Task: Open Card Wireframe Sketches in Board Social Media User Generated Content Management to Workspace Data Analysis and add a team member Softage.2@softage.net, a label Purple, a checklist Urban Planning, an attachment from your onedrive, a color Purple and finally, add a card description 'Conduct customer research for new customer segmentation opportunities' and a comment 'This task presents an opportunity to demonstrate our problem-solving skills, finding creative solutions to complex challenges.'. Add a start date 'Jan 06, 1900' with a due date 'Jan 13, 1900'
Action: Mouse moved to (856, 463)
Screenshot: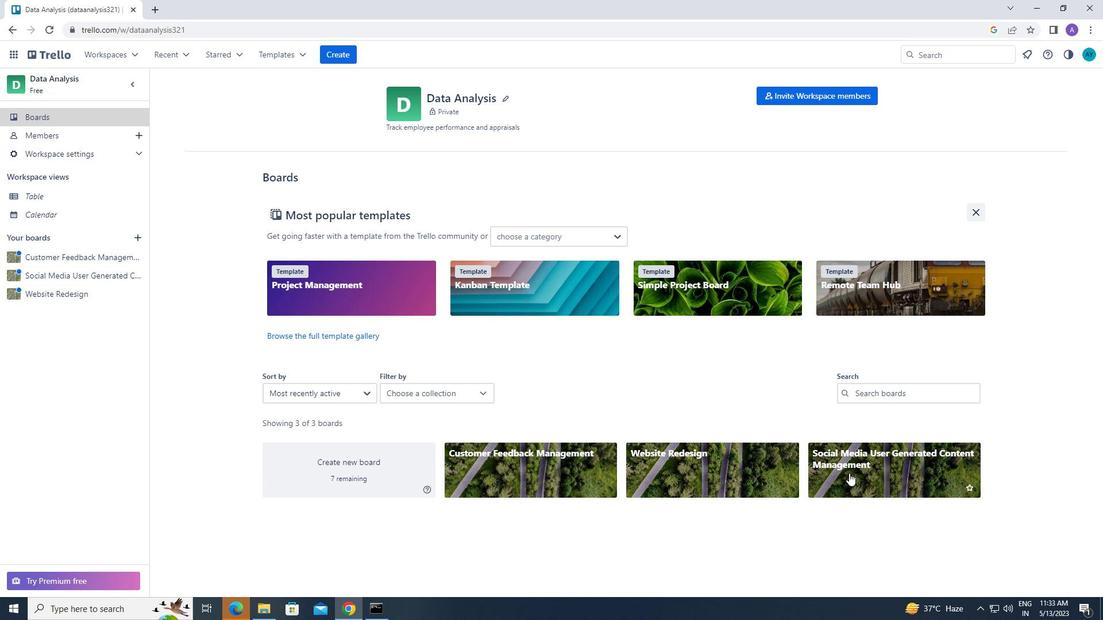 
Action: Mouse pressed left at (856, 463)
Screenshot: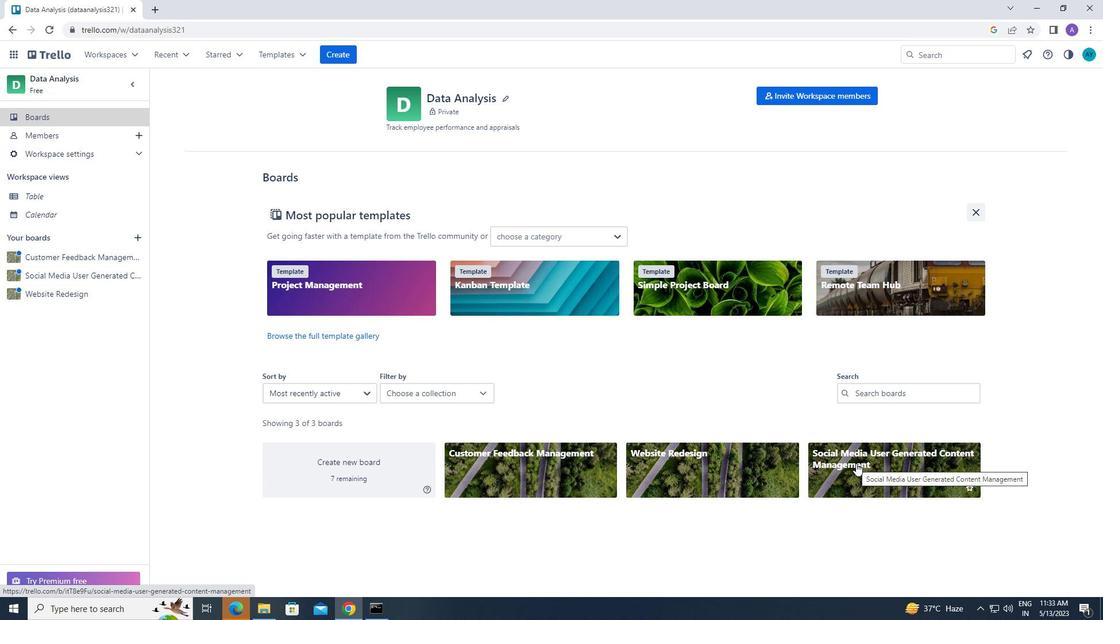 
Action: Mouse moved to (376, 143)
Screenshot: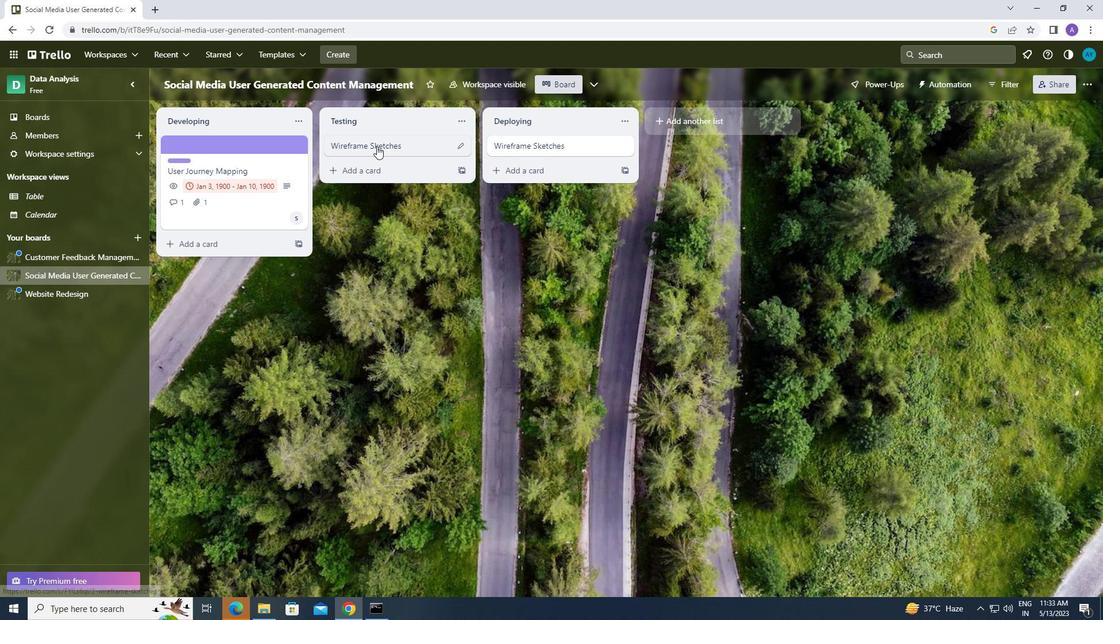 
Action: Mouse pressed left at (376, 143)
Screenshot: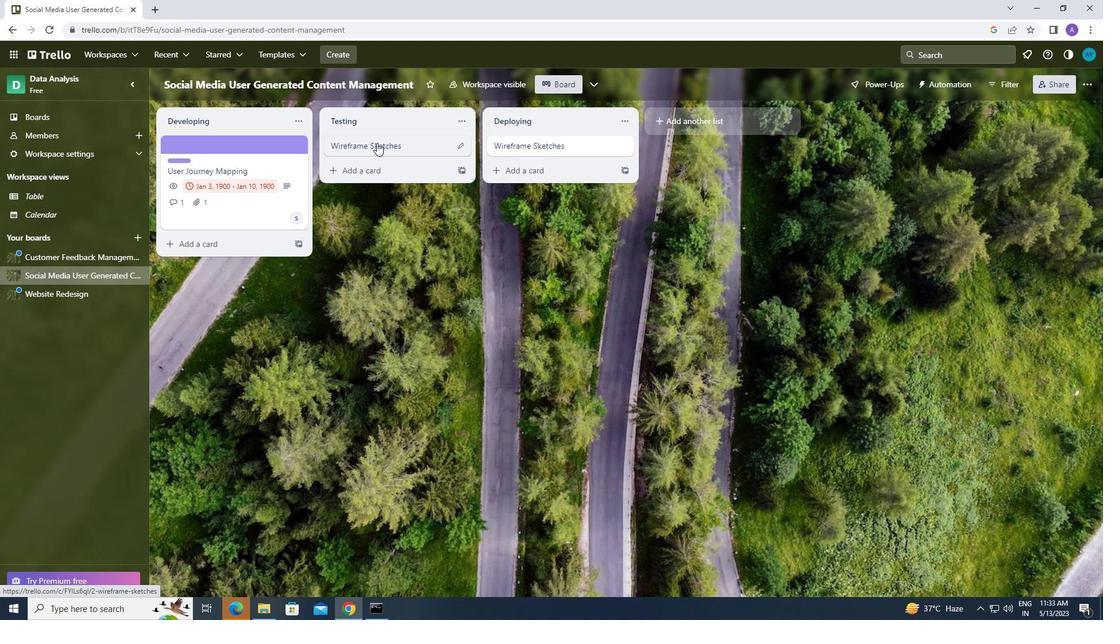
Action: Mouse moved to (698, 184)
Screenshot: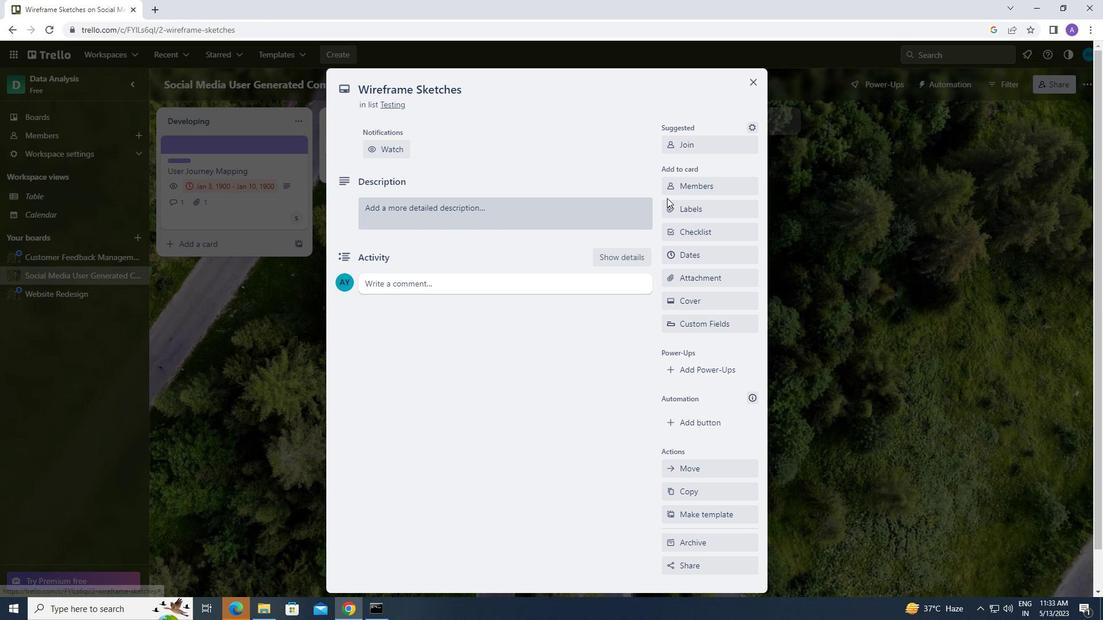 
Action: Mouse pressed left at (698, 184)
Screenshot: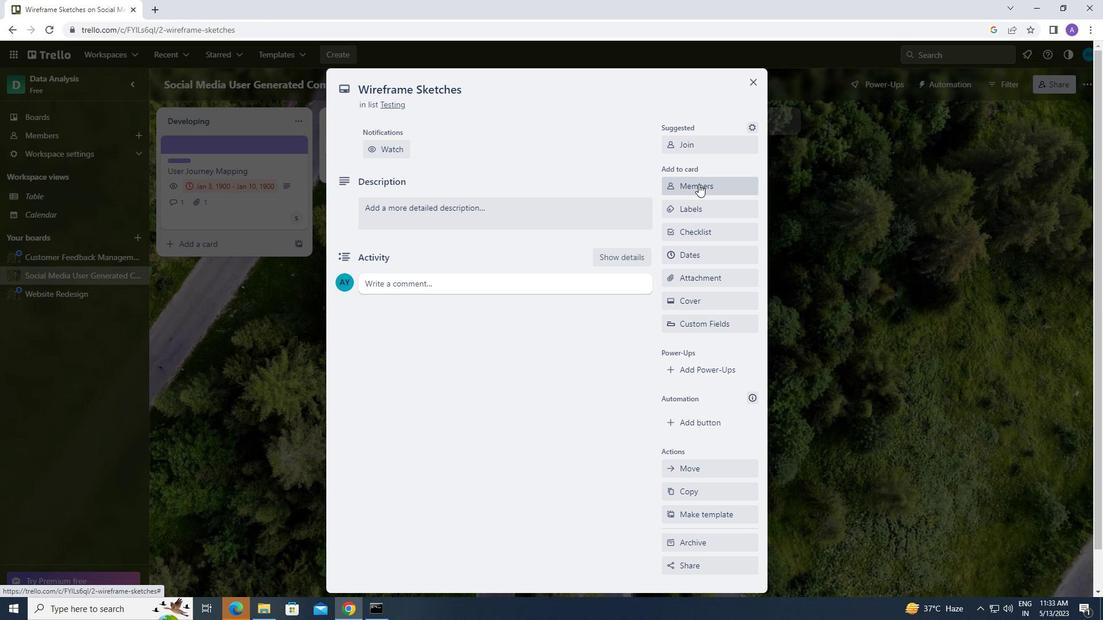 
Action: Mouse moved to (691, 240)
Screenshot: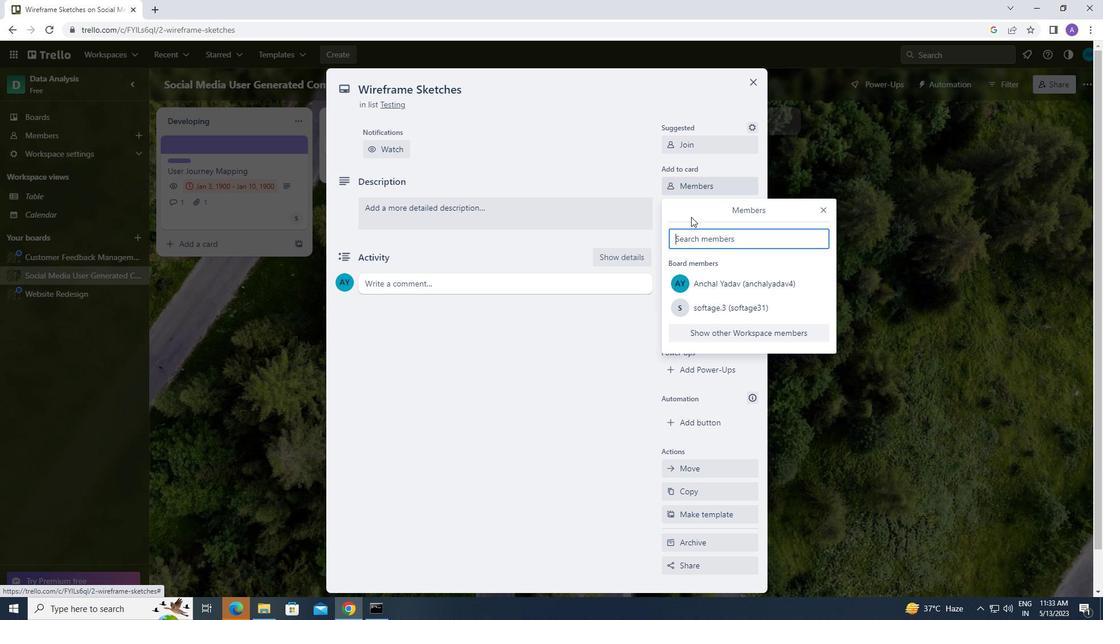
Action: Mouse pressed left at (691, 240)
Screenshot: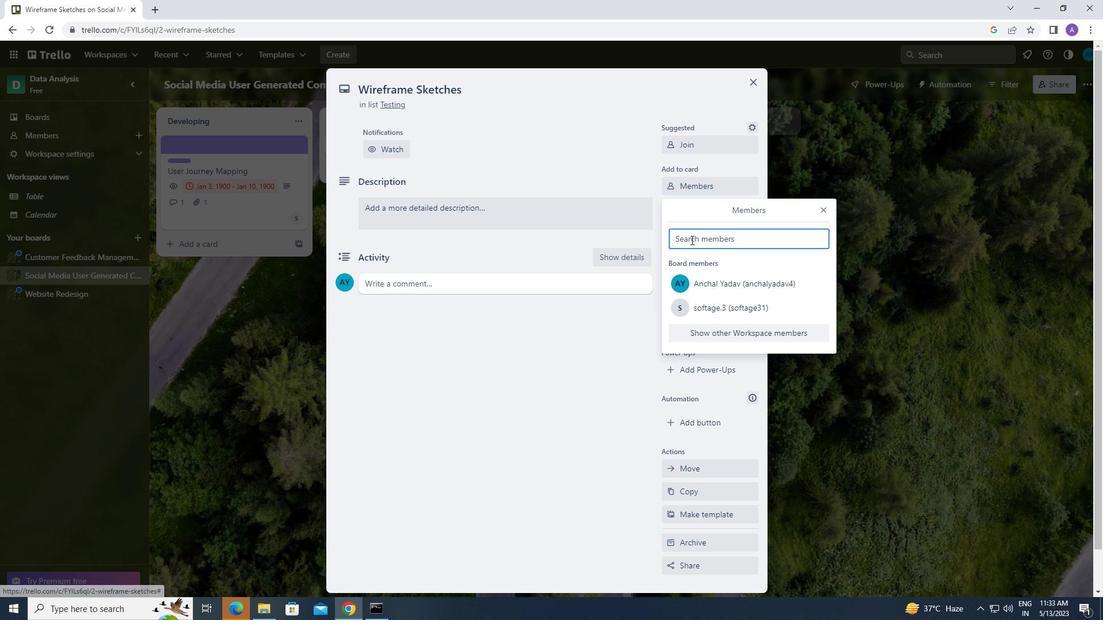 
Action: Mouse moved to (691, 240)
Screenshot: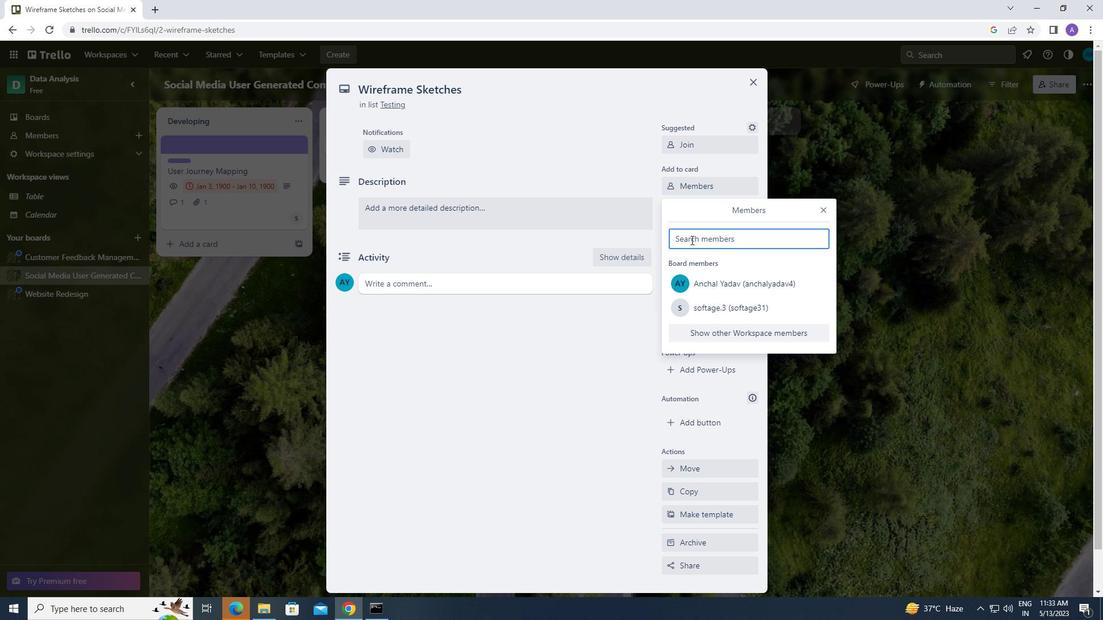 
Action: Key pressed s<Key.caps_lock>oftage.2<Key.shift_r>@softage.net
Screenshot: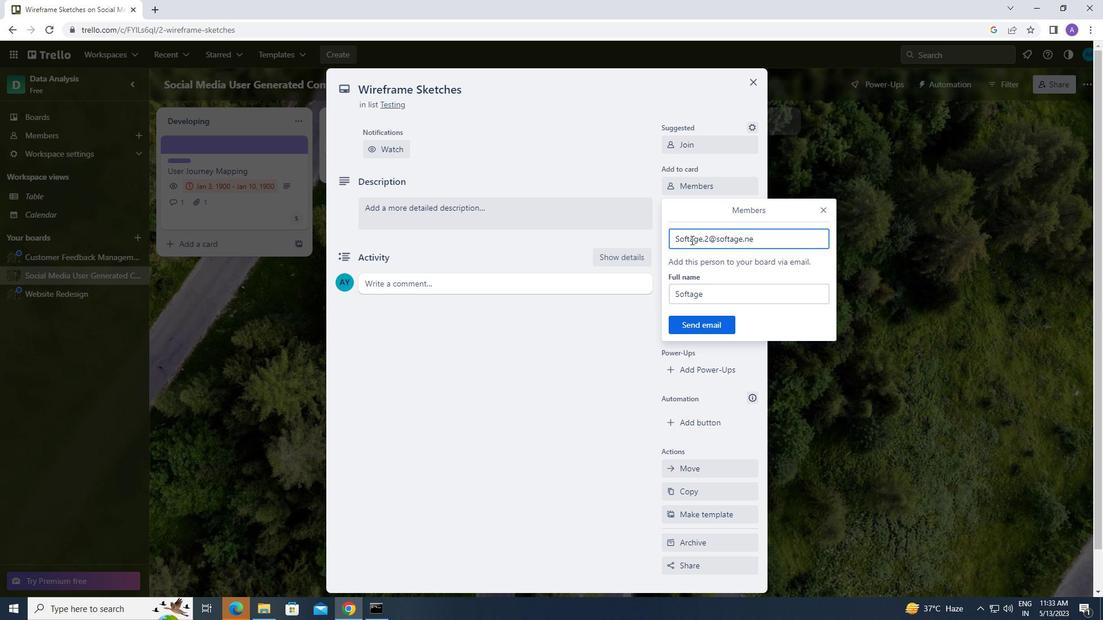 
Action: Mouse moved to (699, 330)
Screenshot: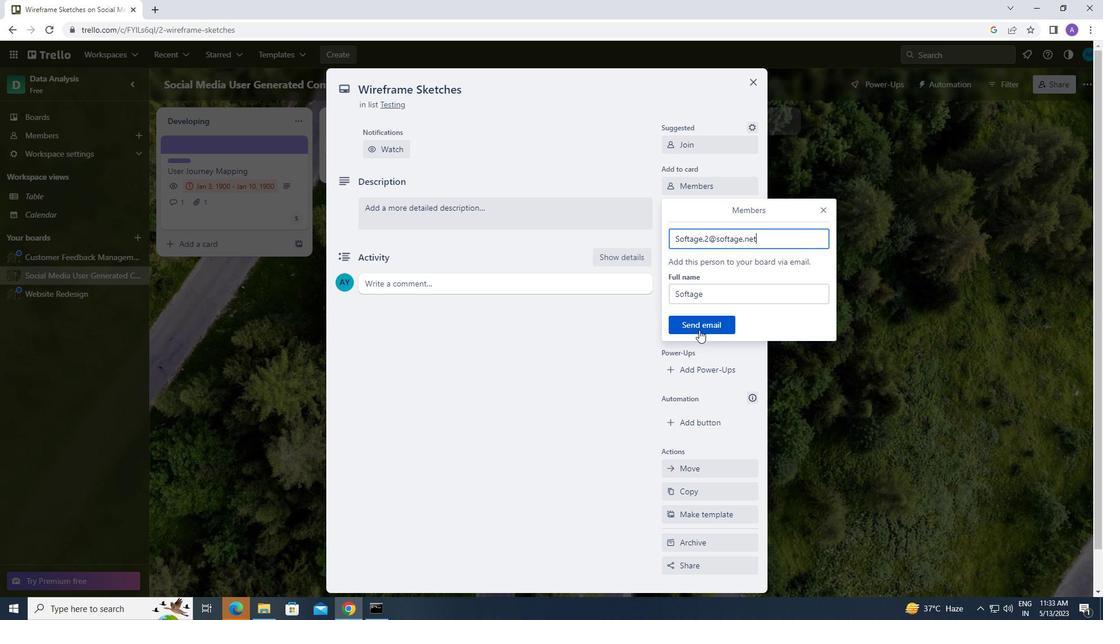 
Action: Mouse pressed left at (699, 330)
Screenshot: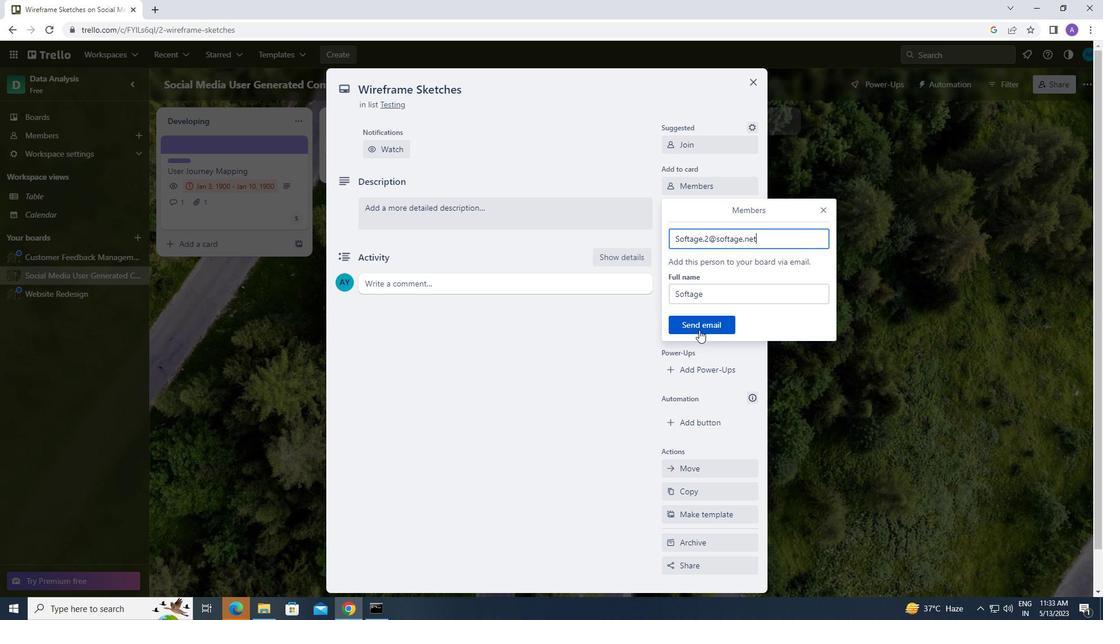 
Action: Mouse moved to (710, 206)
Screenshot: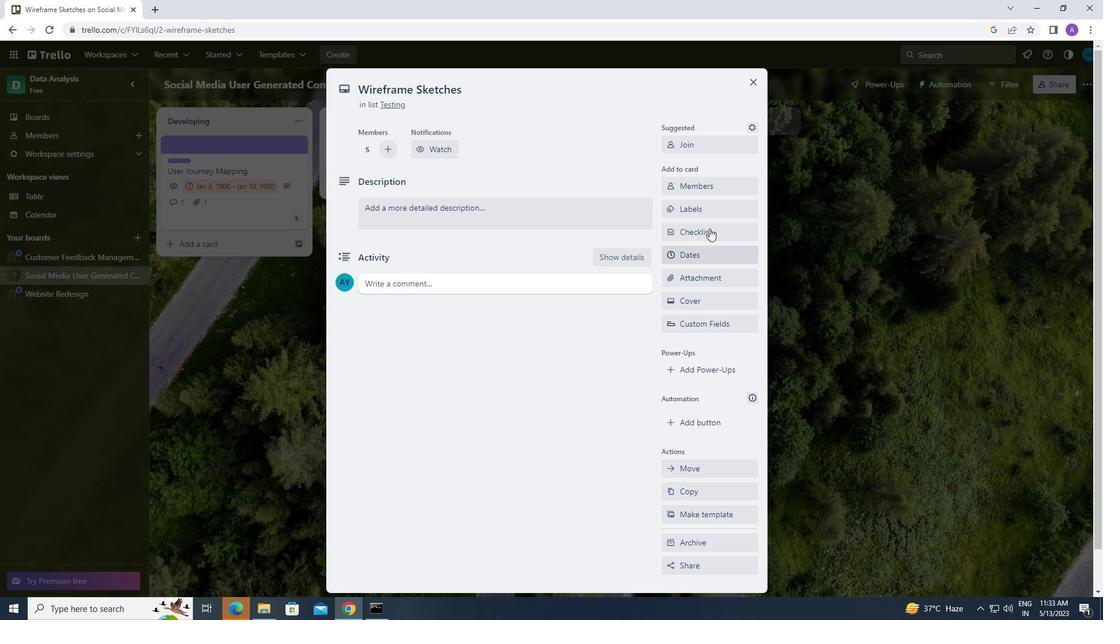 
Action: Mouse pressed left at (710, 206)
Screenshot: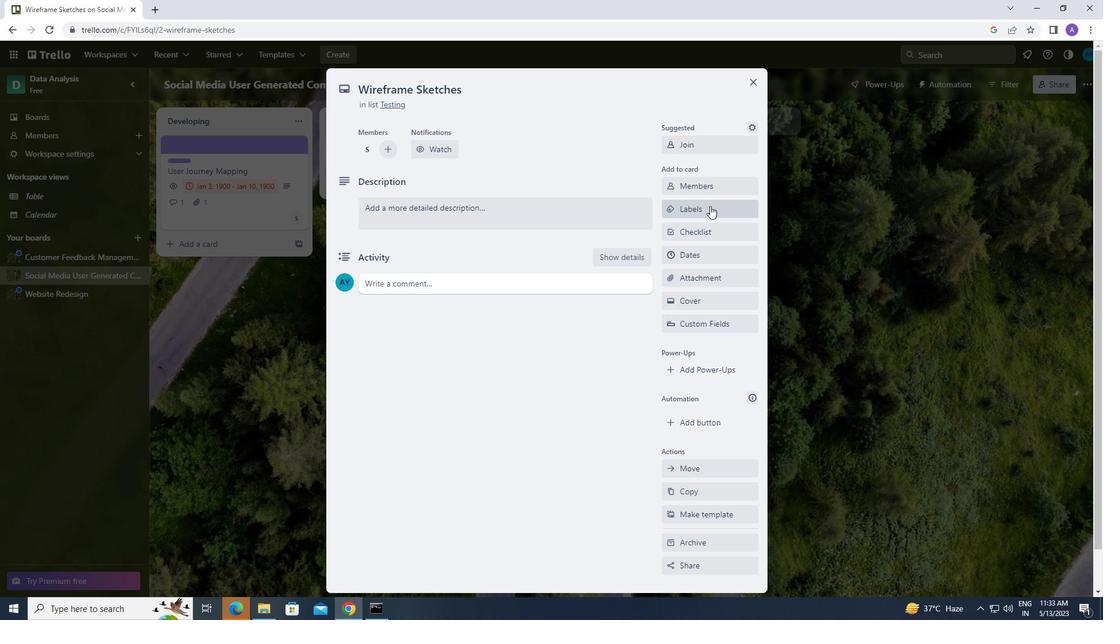 
Action: Mouse moved to (741, 433)
Screenshot: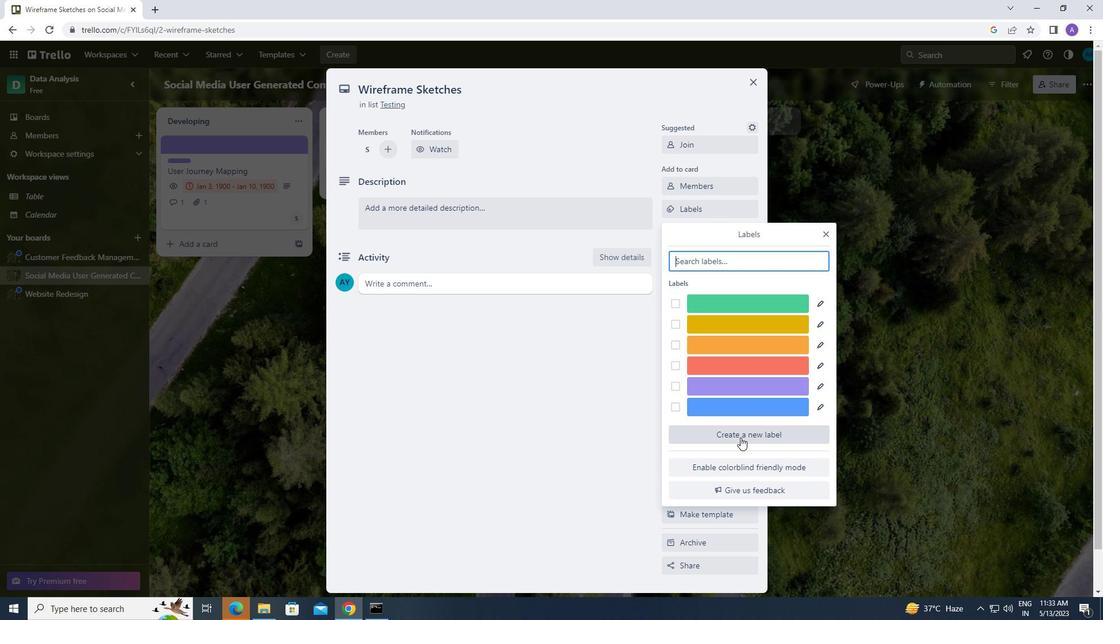 
Action: Mouse pressed left at (741, 433)
Screenshot: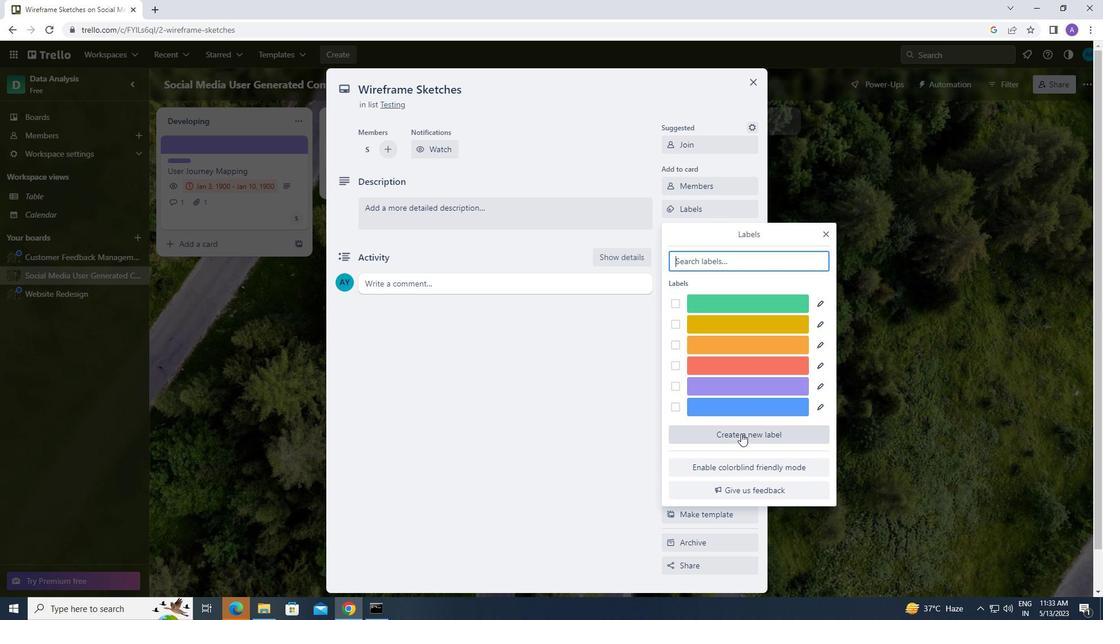 
Action: Mouse moved to (814, 400)
Screenshot: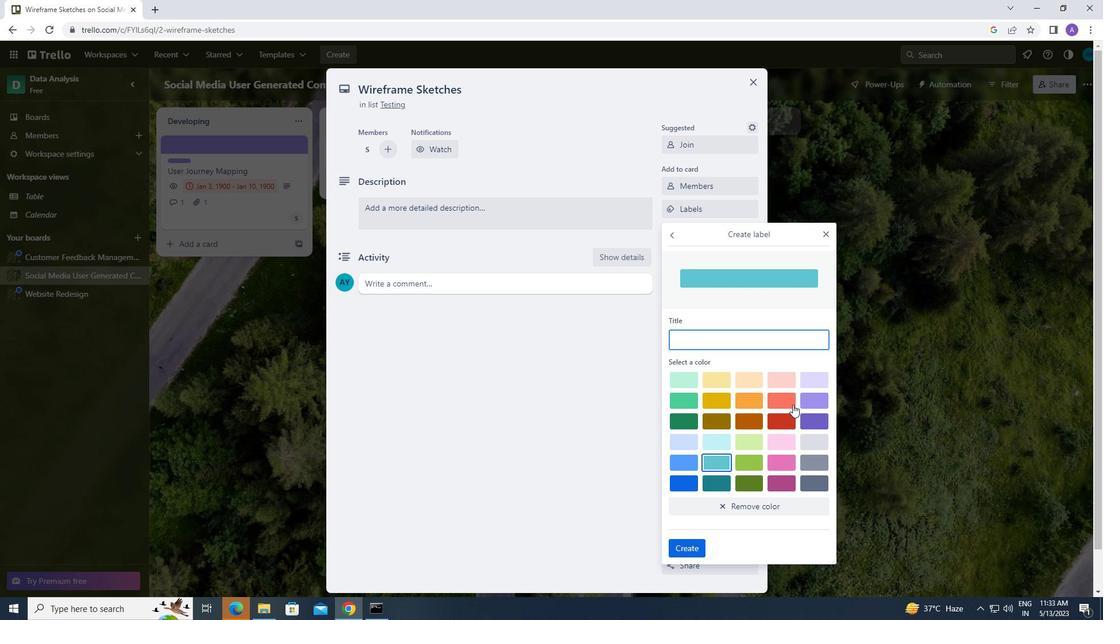 
Action: Mouse pressed left at (814, 400)
Screenshot: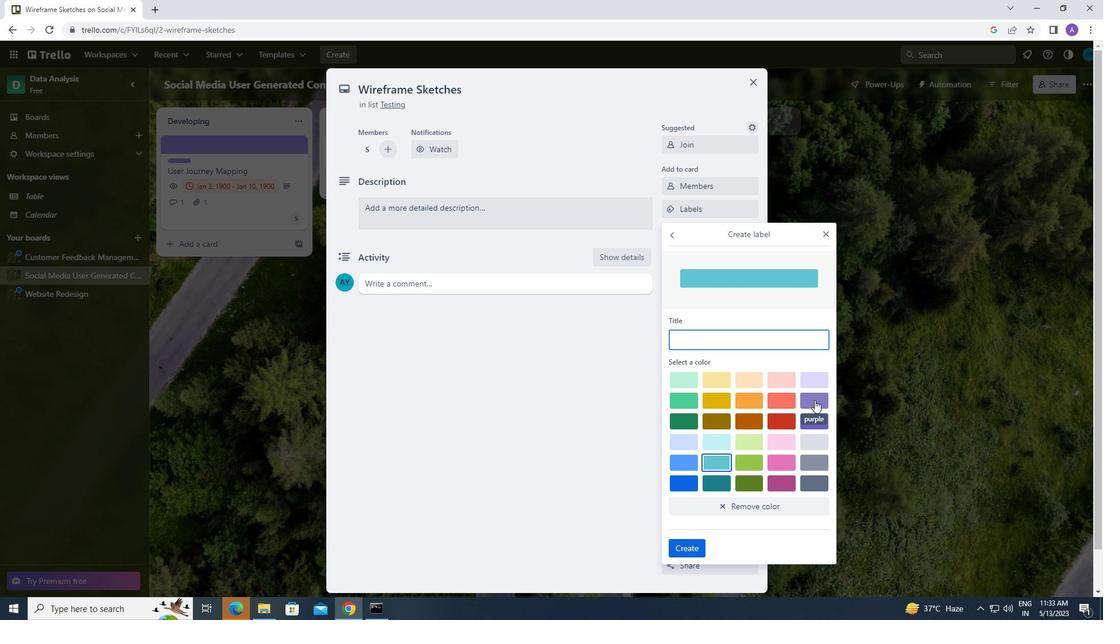 
Action: Mouse moved to (677, 546)
Screenshot: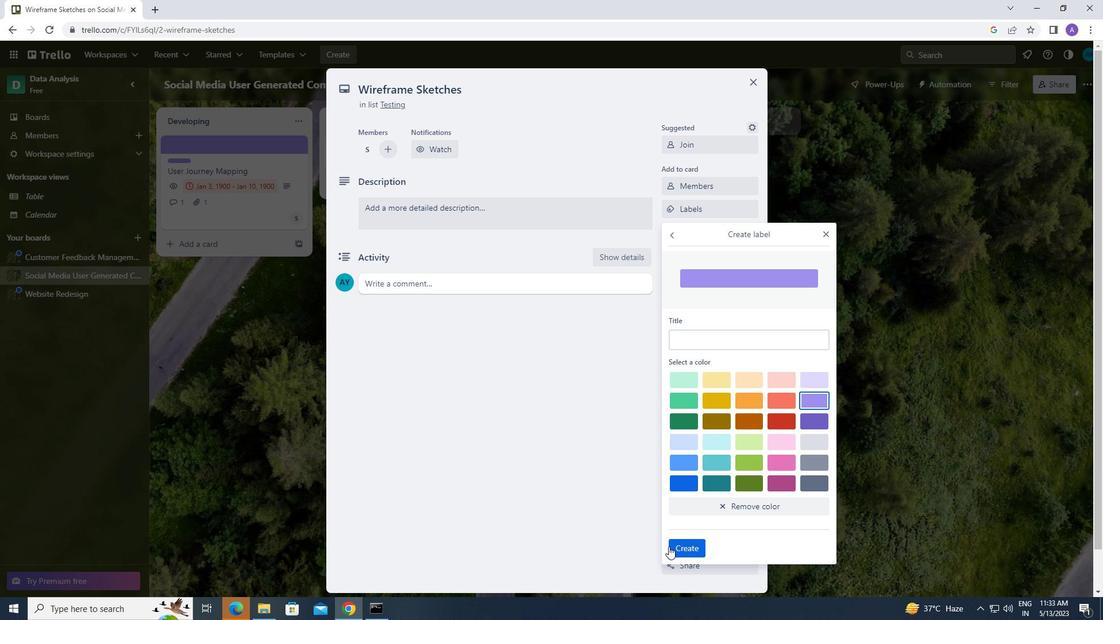 
Action: Mouse pressed left at (677, 546)
Screenshot: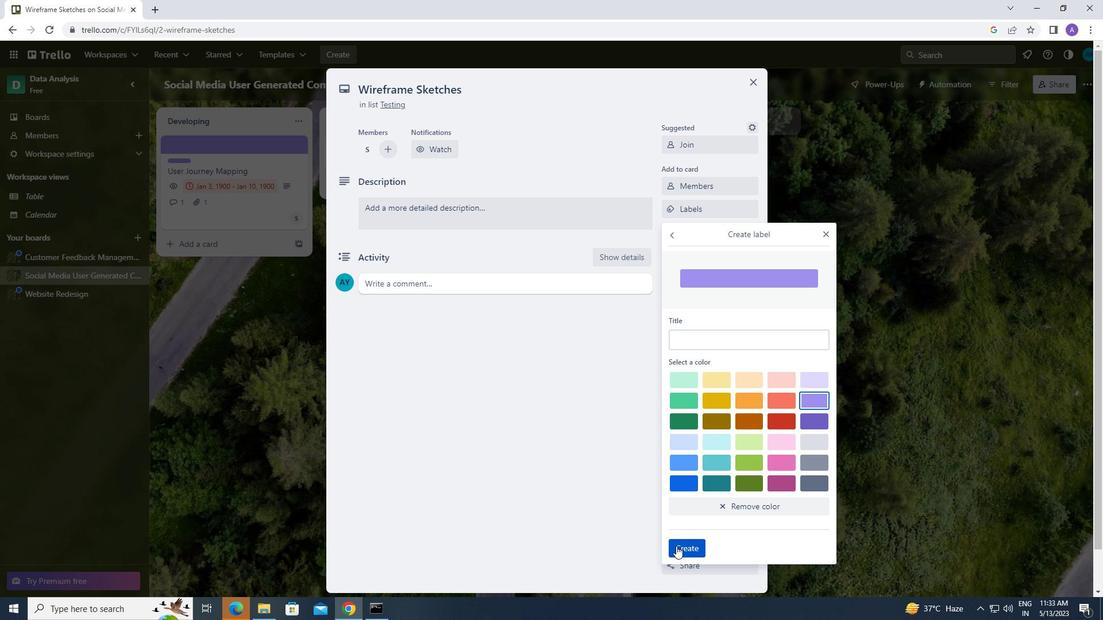 
Action: Mouse moved to (826, 231)
Screenshot: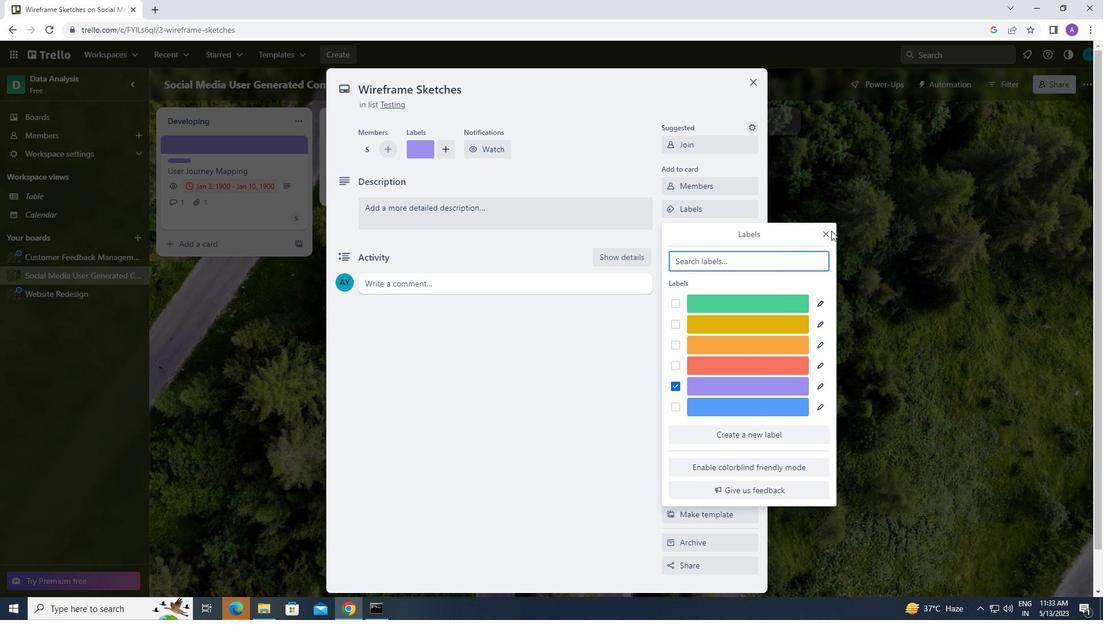 
Action: Mouse pressed left at (826, 231)
Screenshot: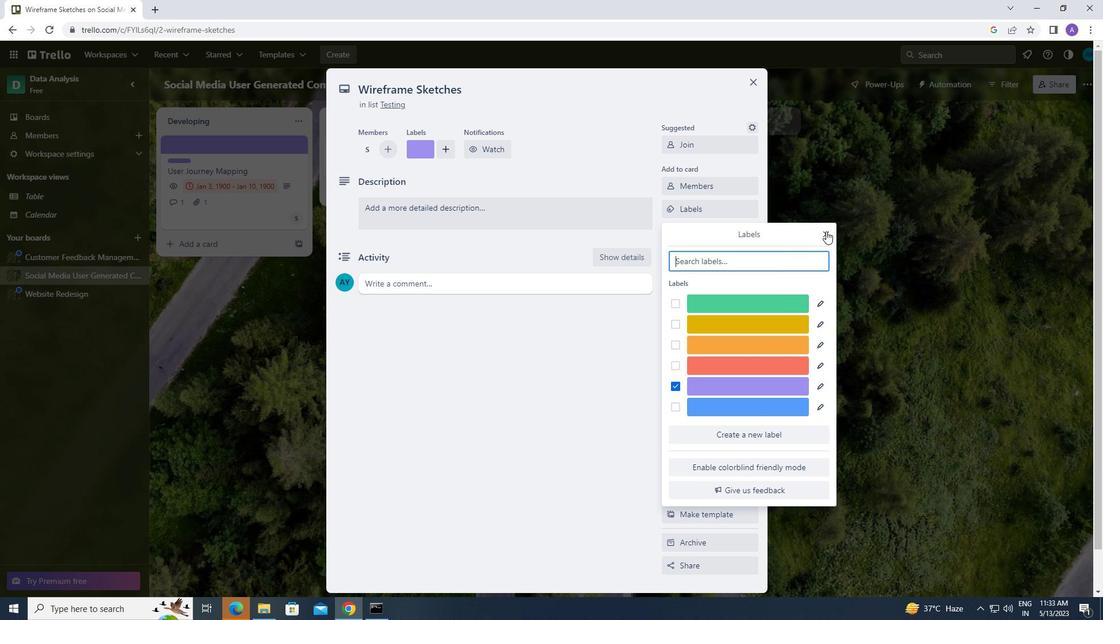 
Action: Mouse moved to (725, 229)
Screenshot: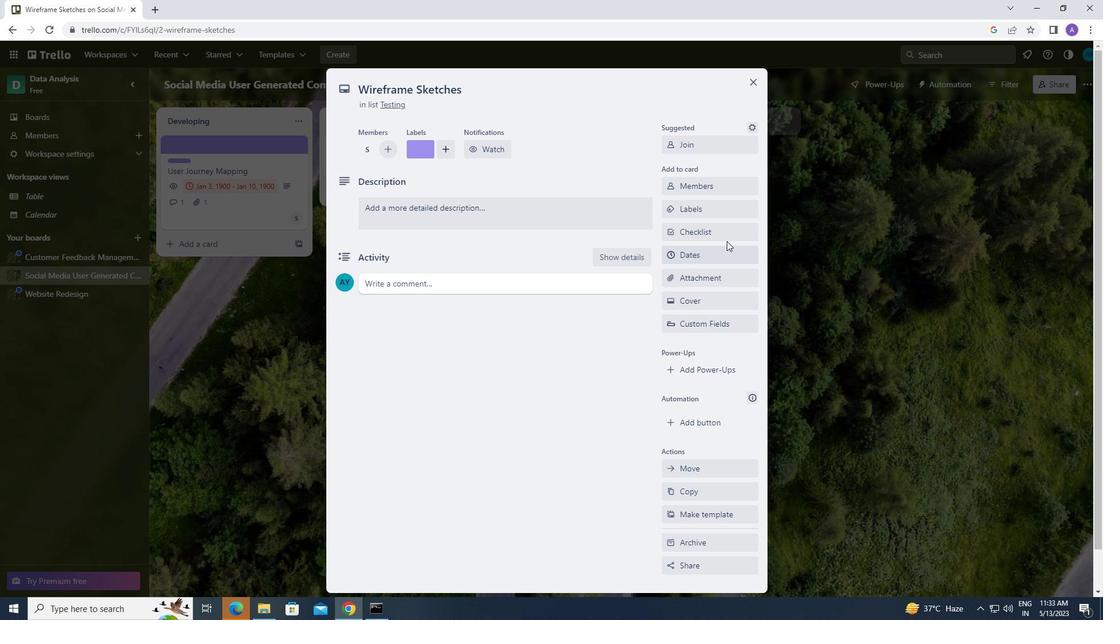 
Action: Mouse pressed left at (725, 229)
Screenshot: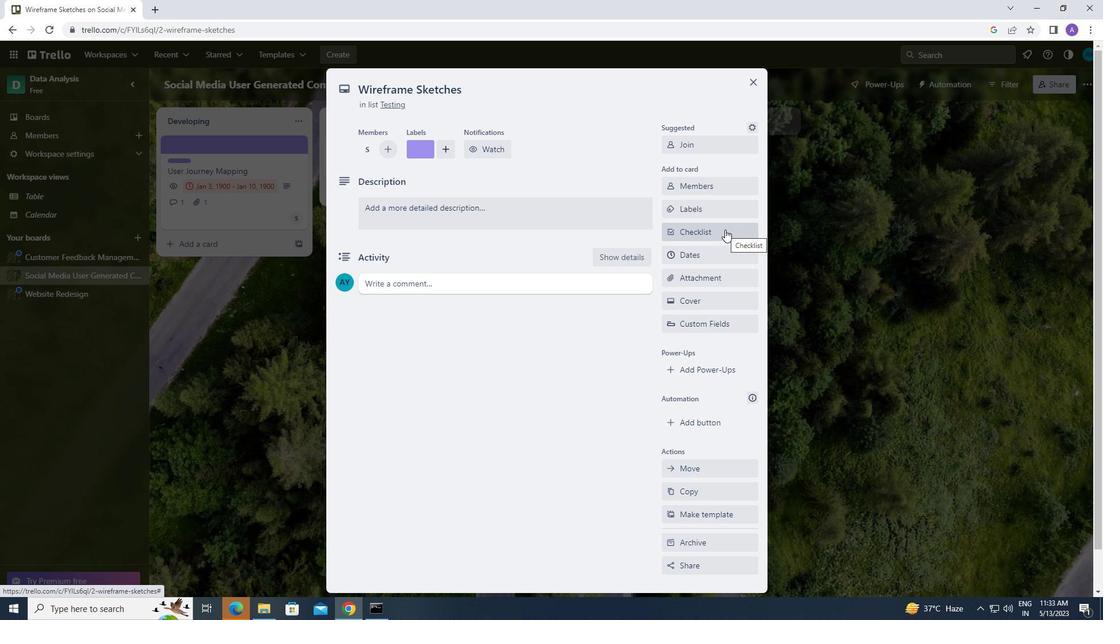 
Action: Key pressed <Key.caps_lock>u<Key.caps_lock>rban<Key.space><Key.caps_lock>p<Key.caps_lock>lanning
Screenshot: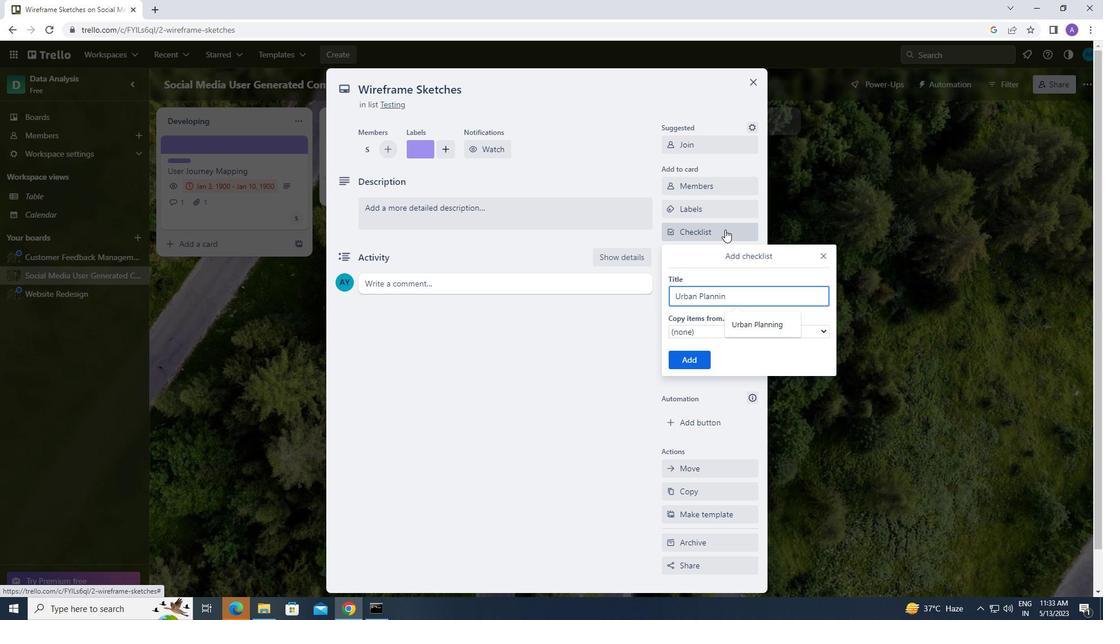 
Action: Mouse moved to (689, 363)
Screenshot: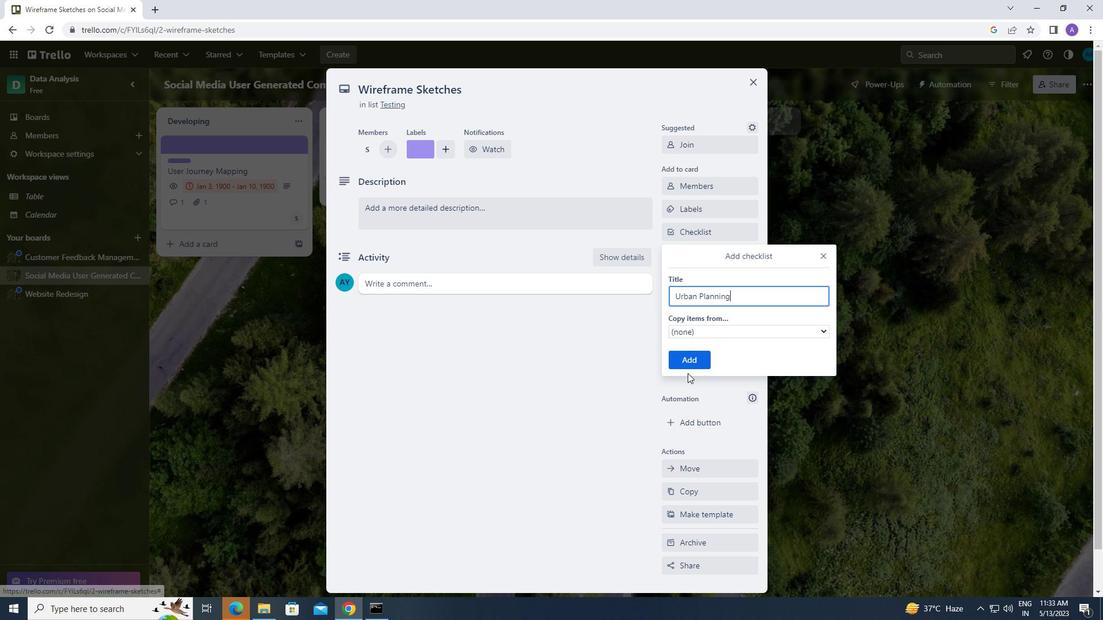 
Action: Mouse pressed left at (689, 363)
Screenshot: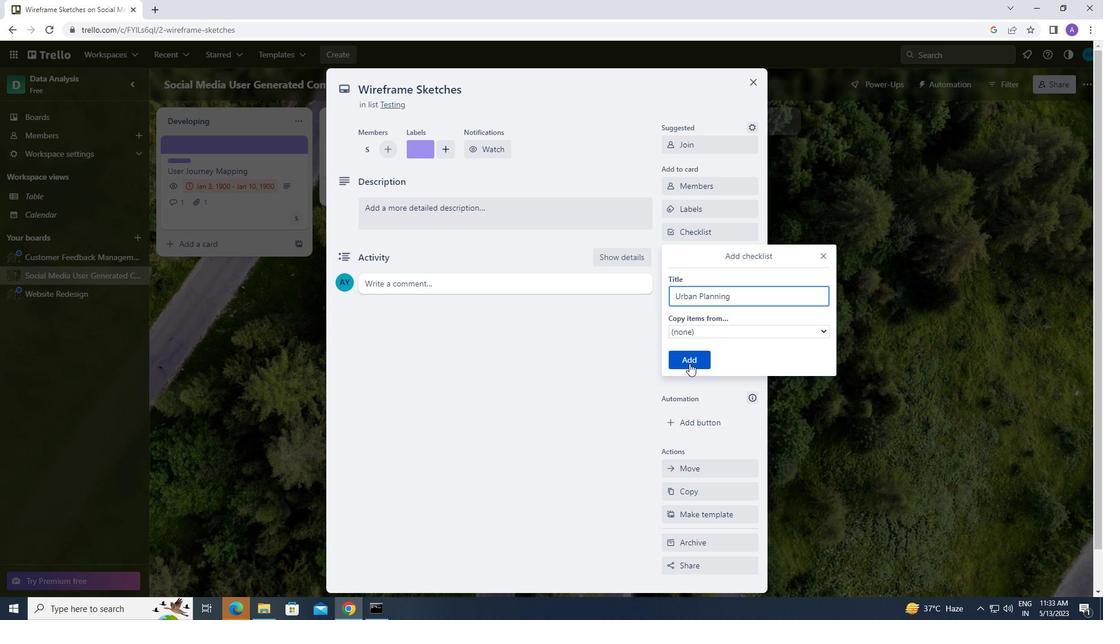 
Action: Mouse moved to (721, 274)
Screenshot: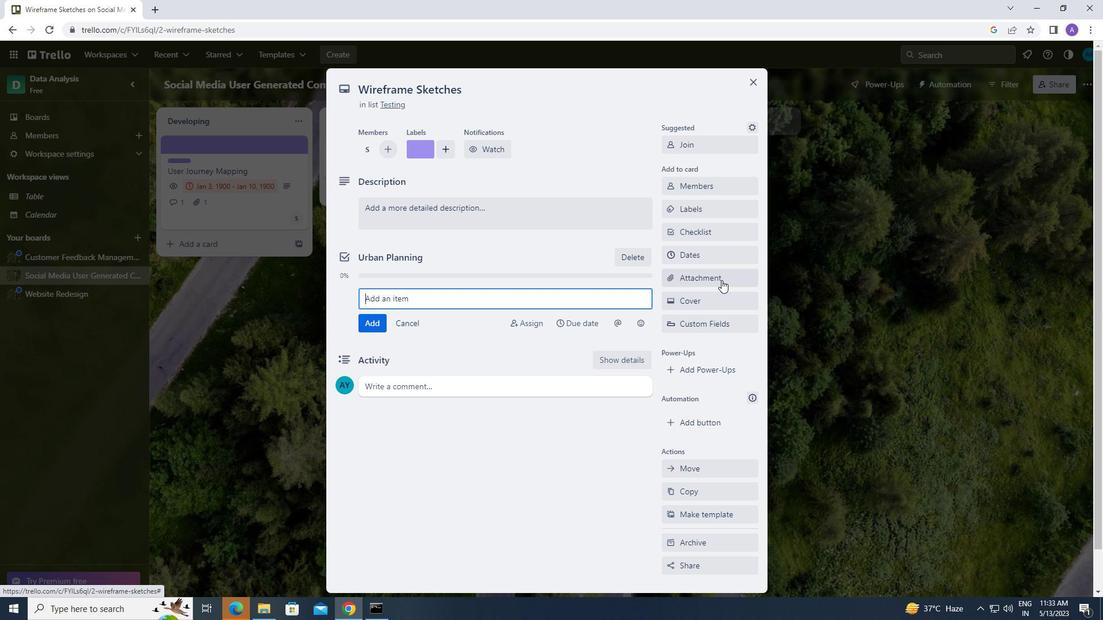 
Action: Mouse pressed left at (721, 274)
Screenshot: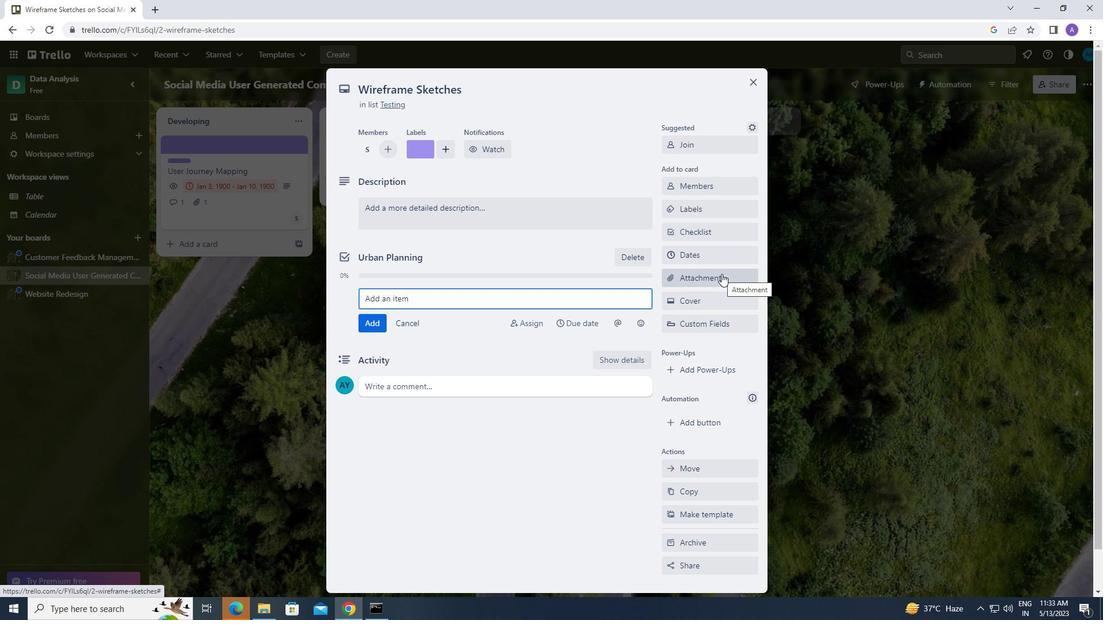 
Action: Mouse moved to (704, 417)
Screenshot: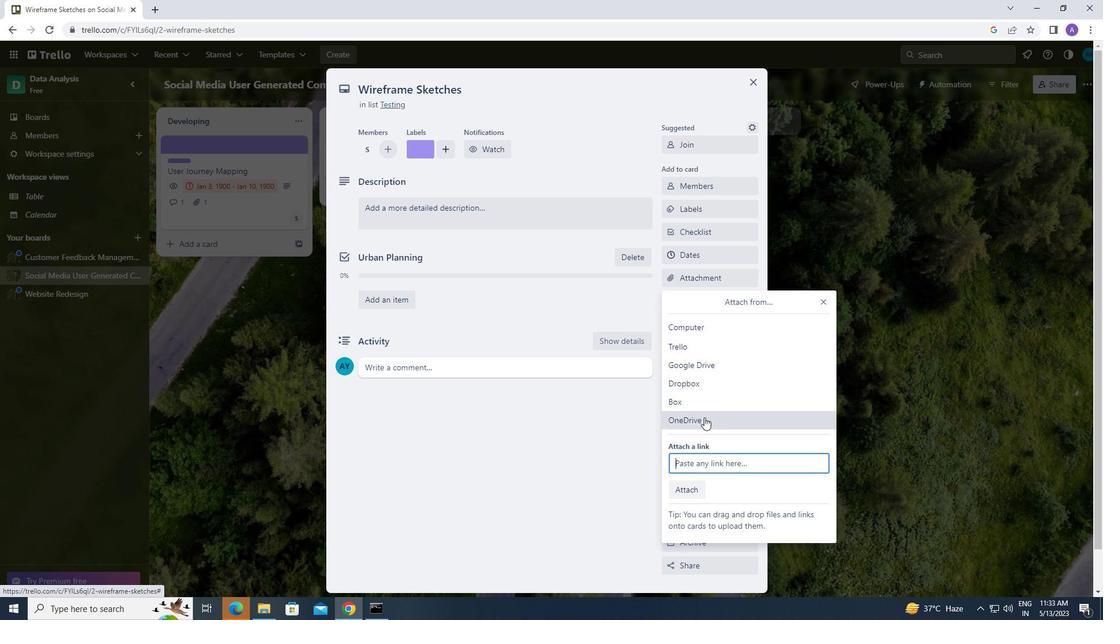 
Action: Mouse pressed left at (704, 417)
Screenshot: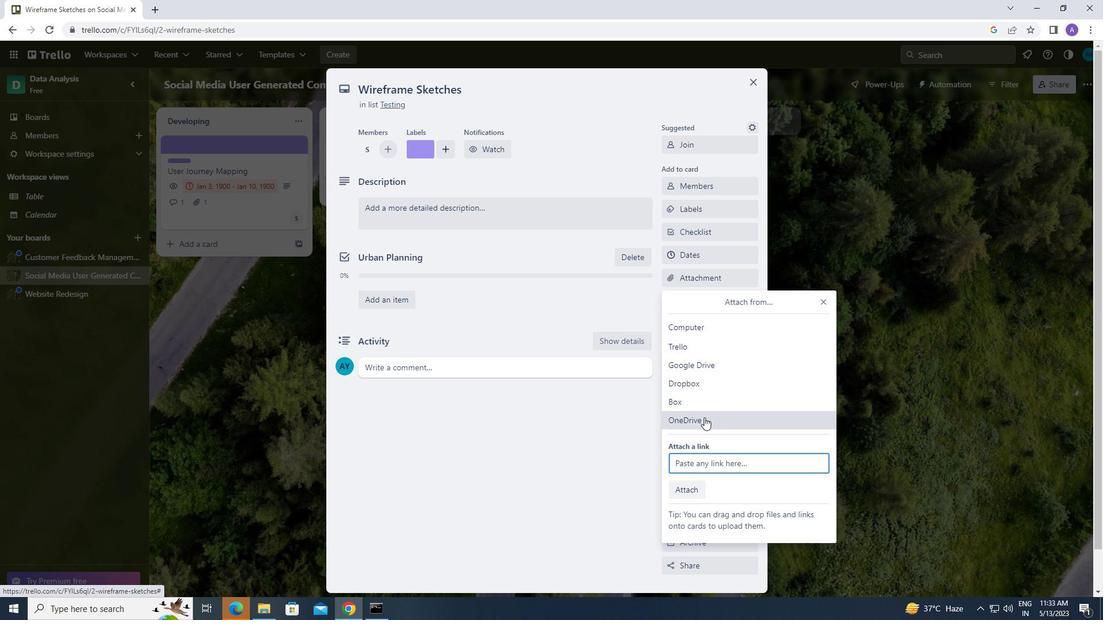 
Action: Mouse moved to (441, 308)
Screenshot: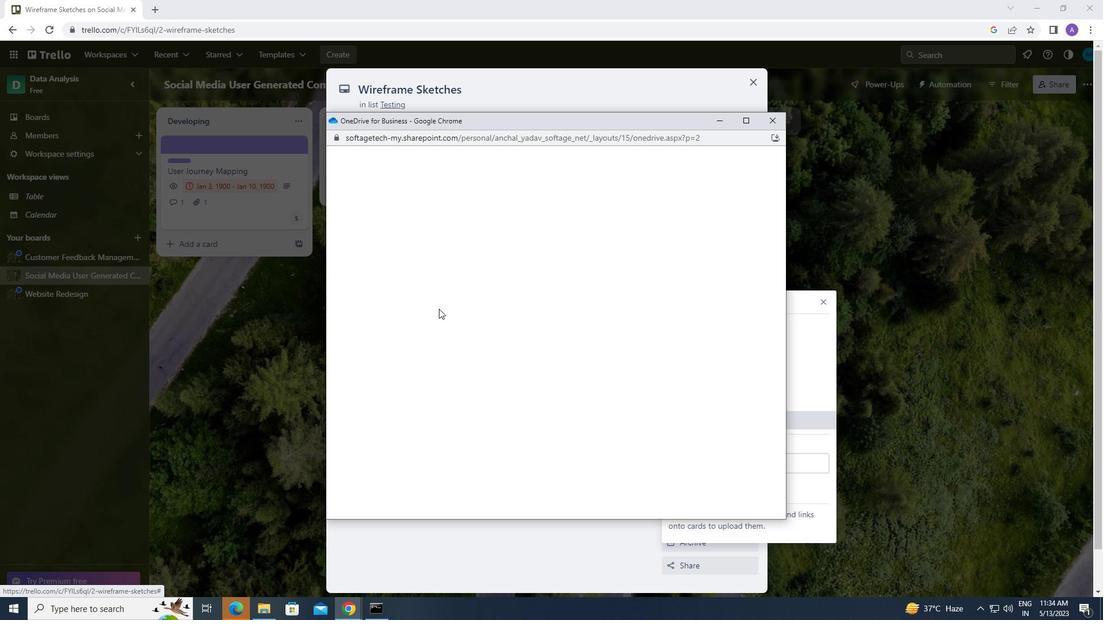 
Action: Mouse scrolled (441, 309) with delta (0, 0)
Screenshot: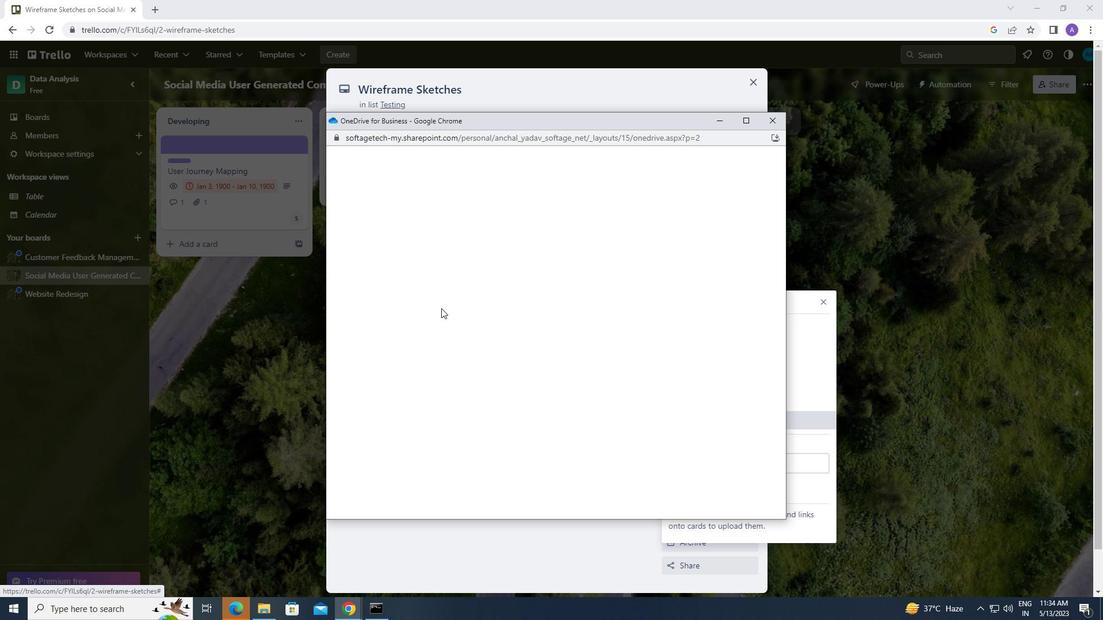 
Action: Mouse scrolled (441, 308) with delta (0, 0)
Screenshot: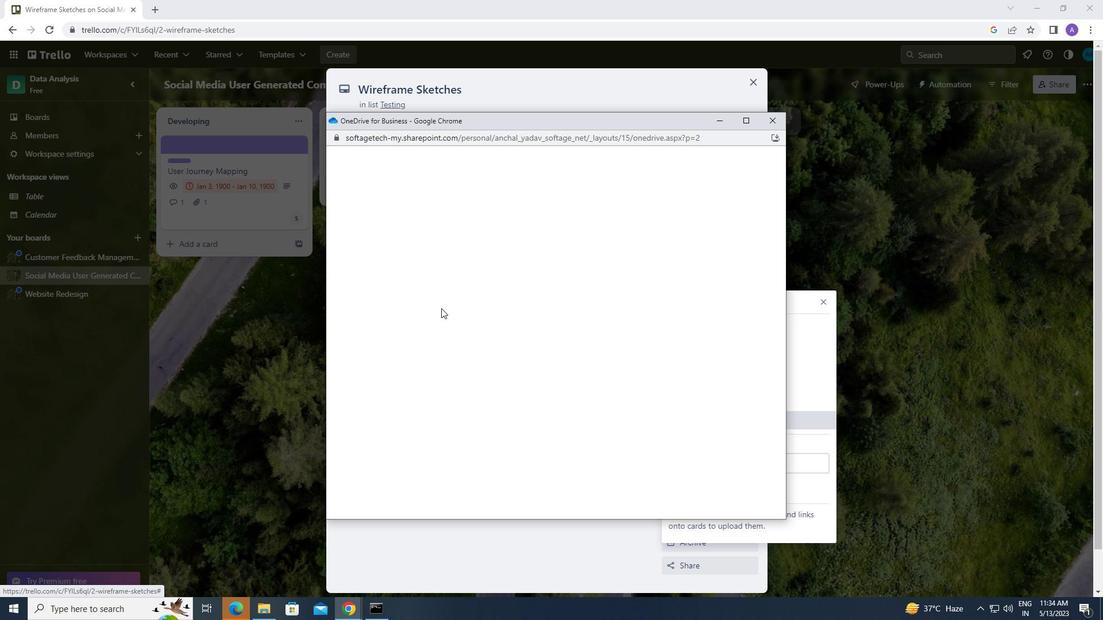 
Action: Mouse scrolled (441, 308) with delta (0, 0)
Screenshot: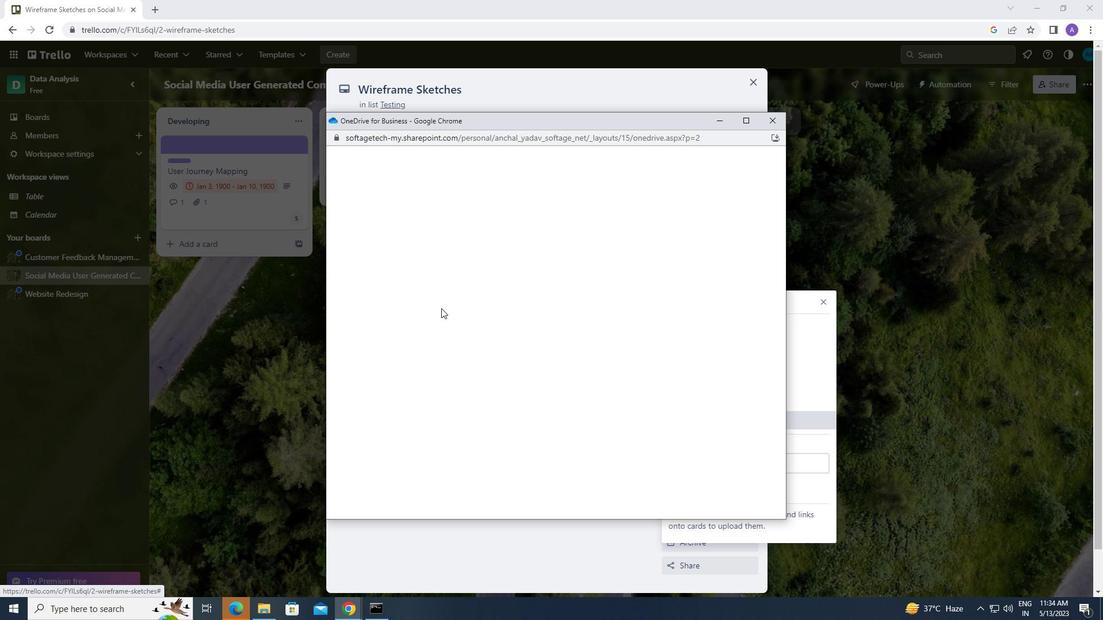 
Action: Mouse moved to (515, 303)
Screenshot: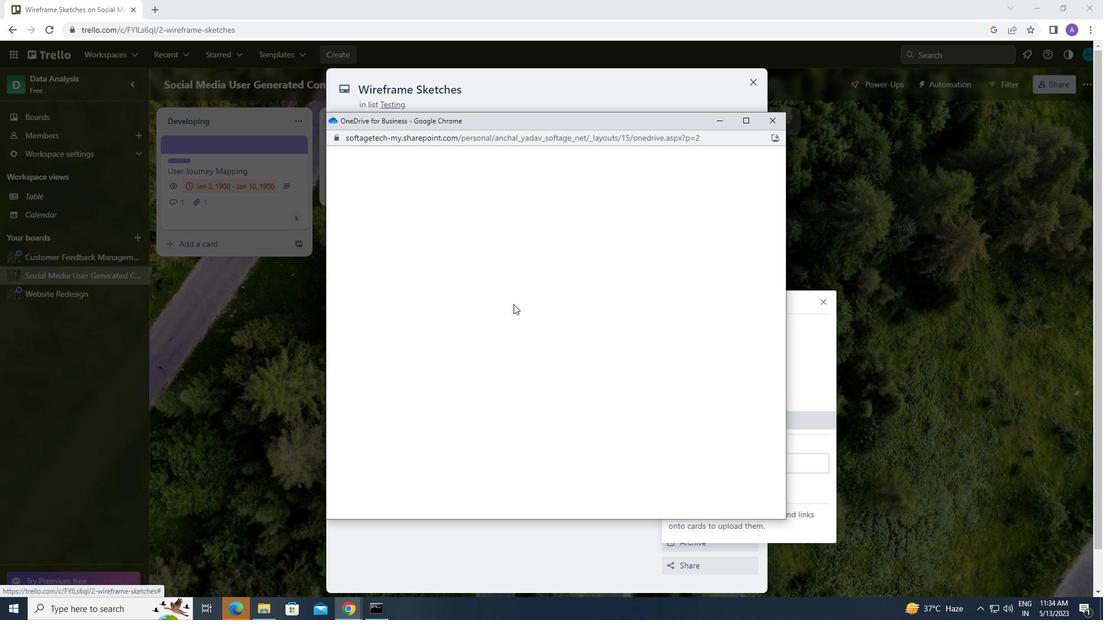 
Action: Mouse scrolled (515, 303) with delta (0, 0)
Screenshot: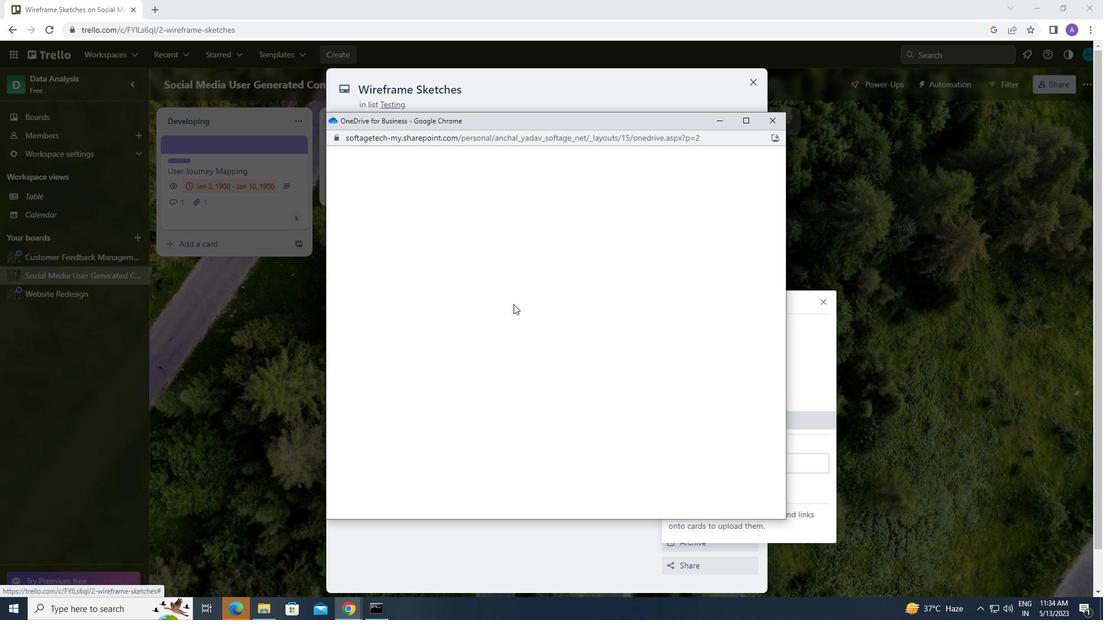 
Action: Mouse scrolled (515, 303) with delta (0, 0)
Screenshot: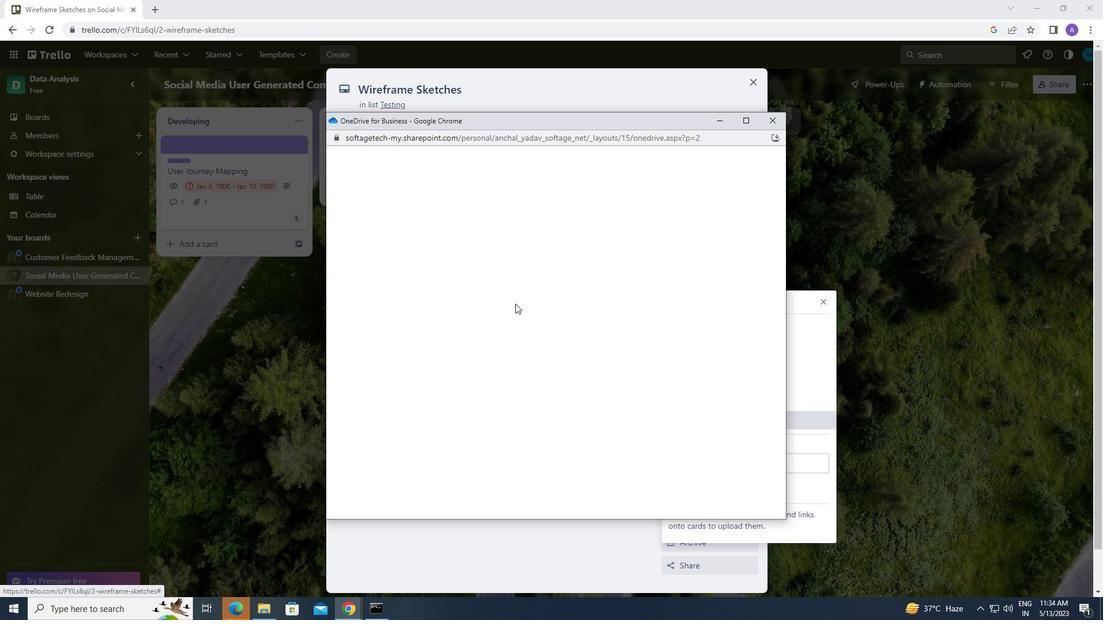 
Action: Mouse scrolled (515, 303) with delta (0, 0)
Screenshot: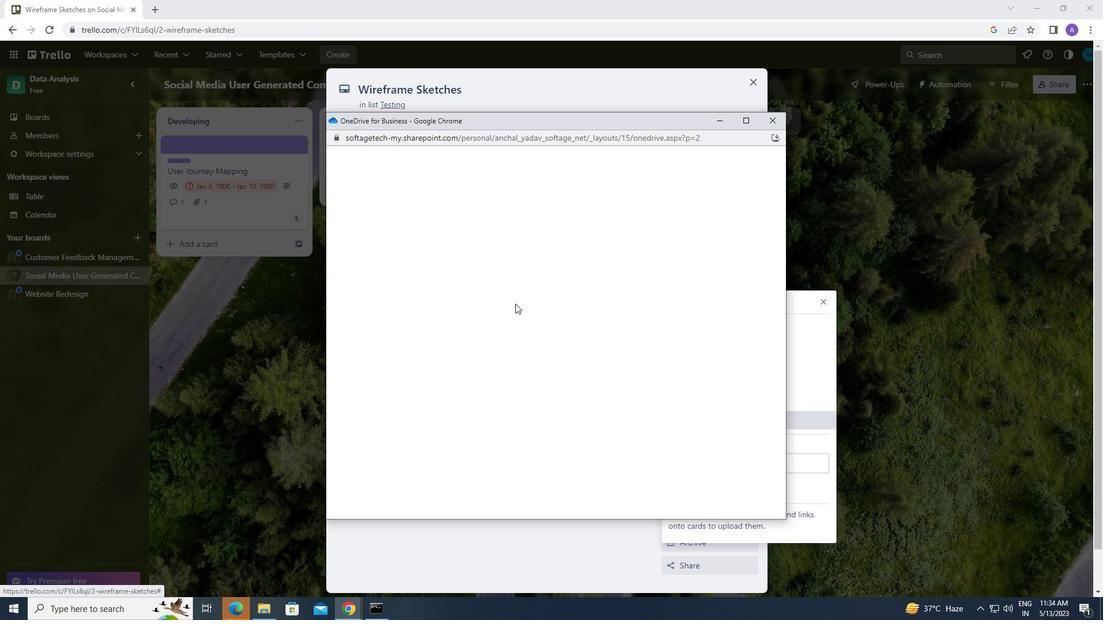 
Action: Mouse scrolled (515, 303) with delta (0, 0)
Screenshot: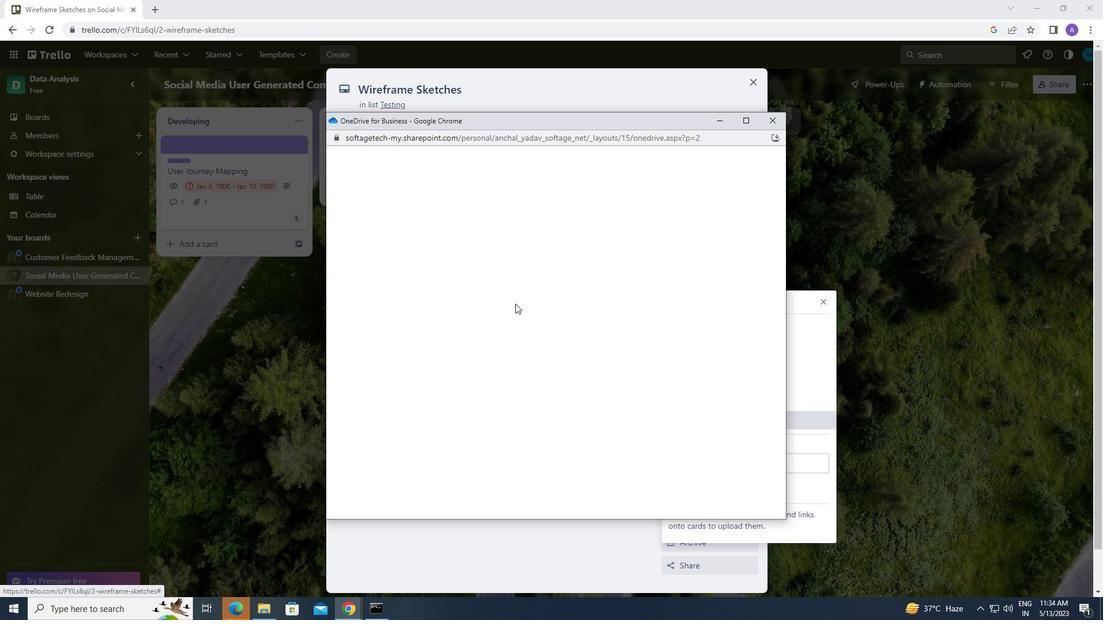 
Action: Mouse moved to (472, 251)
Screenshot: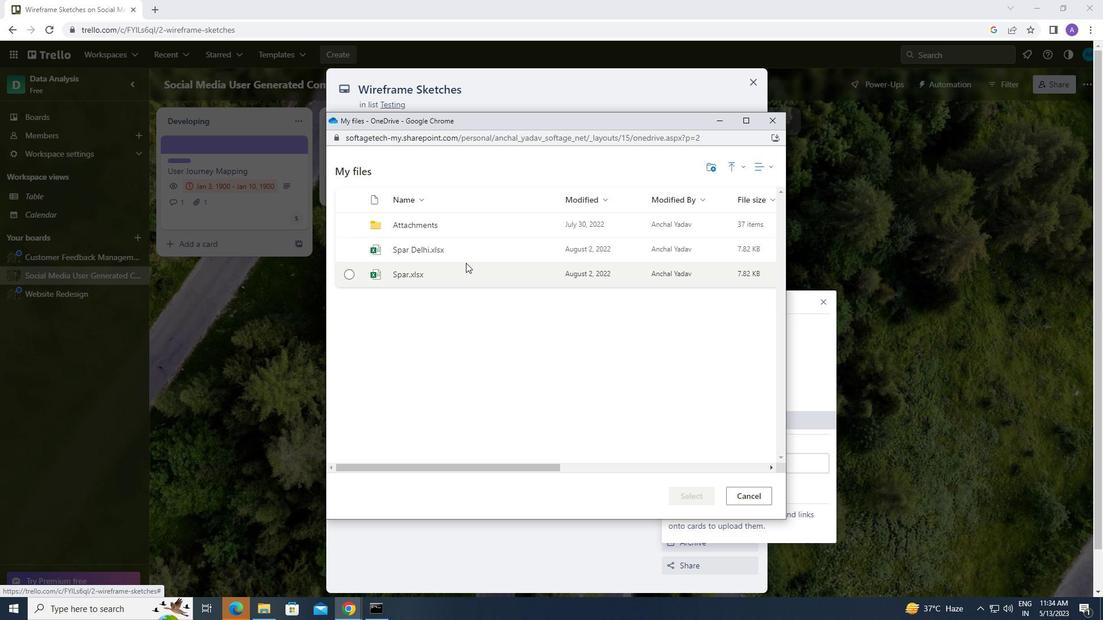
Action: Mouse pressed left at (472, 251)
Screenshot: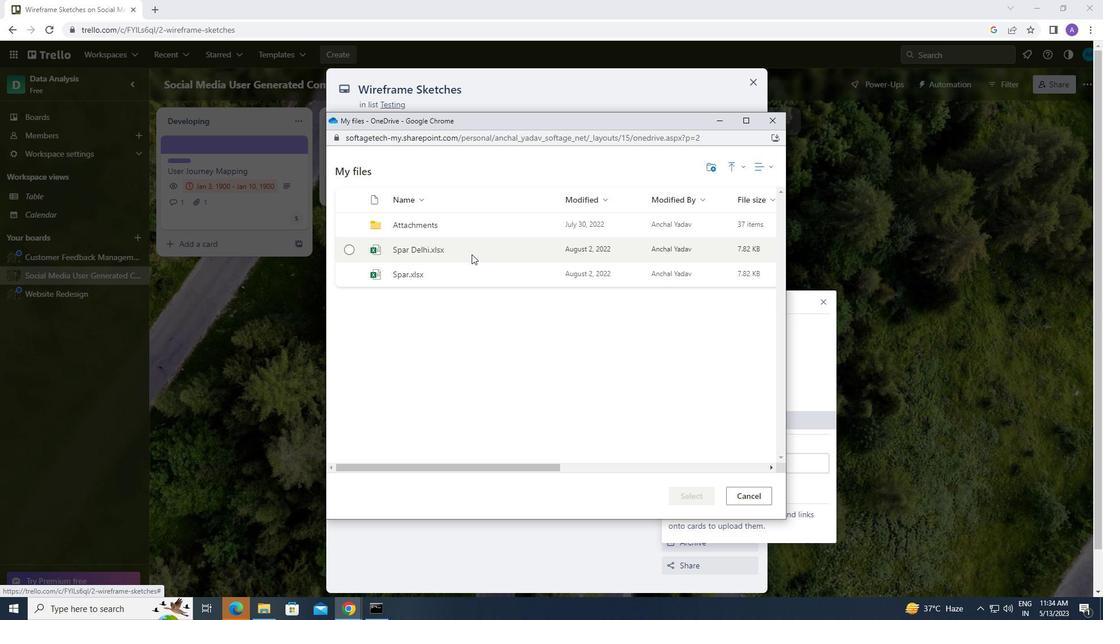 
Action: Mouse moved to (679, 491)
Screenshot: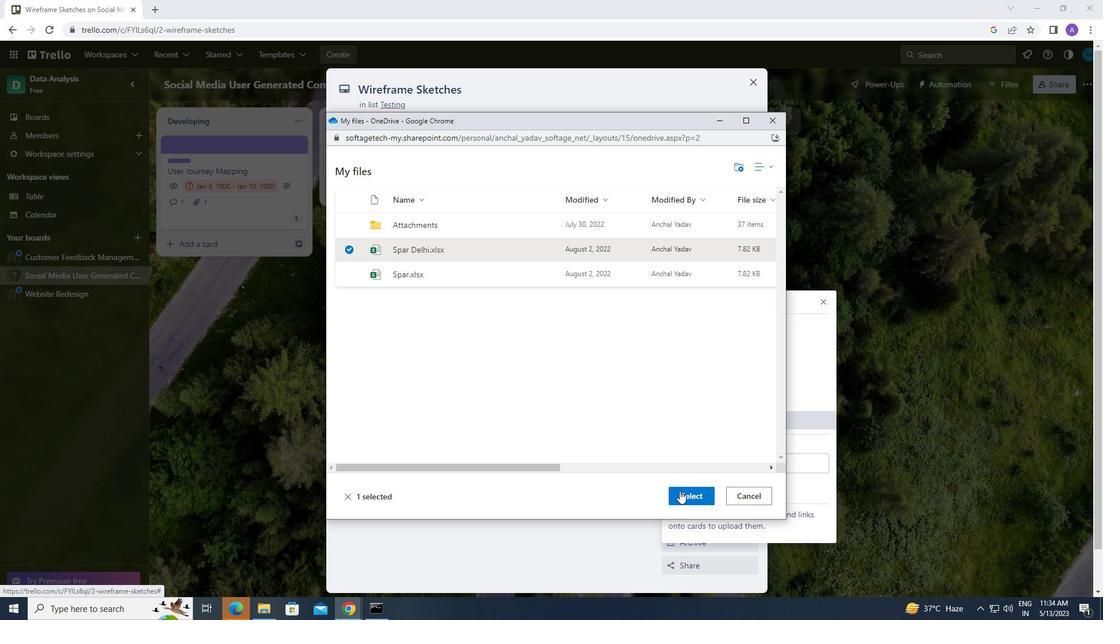 
Action: Mouse pressed left at (679, 491)
Screenshot: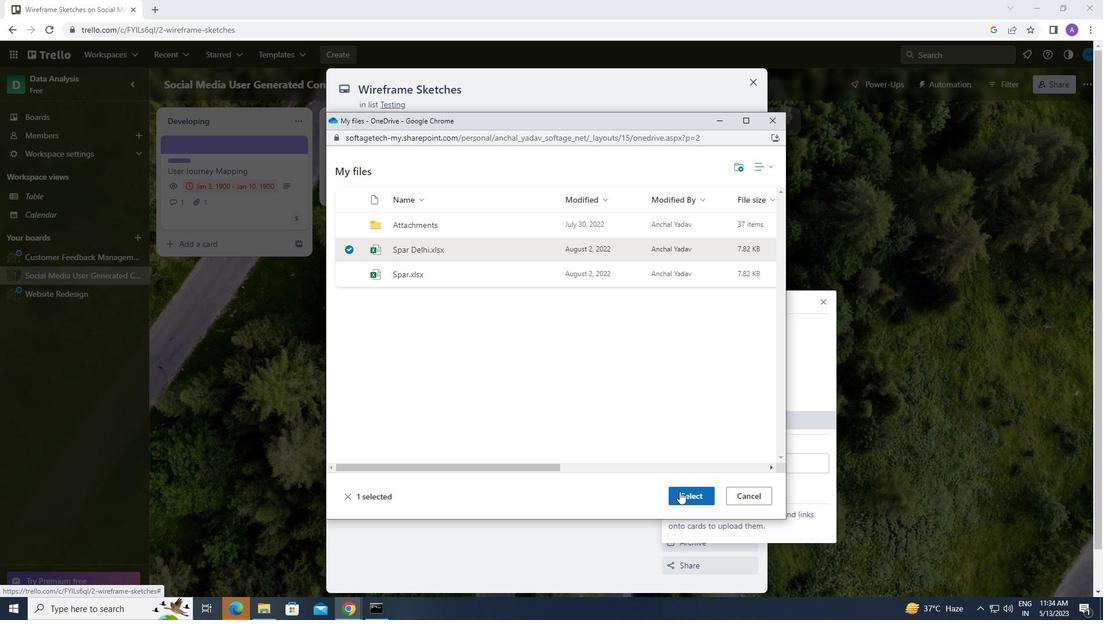 
Action: Mouse moved to (702, 301)
Screenshot: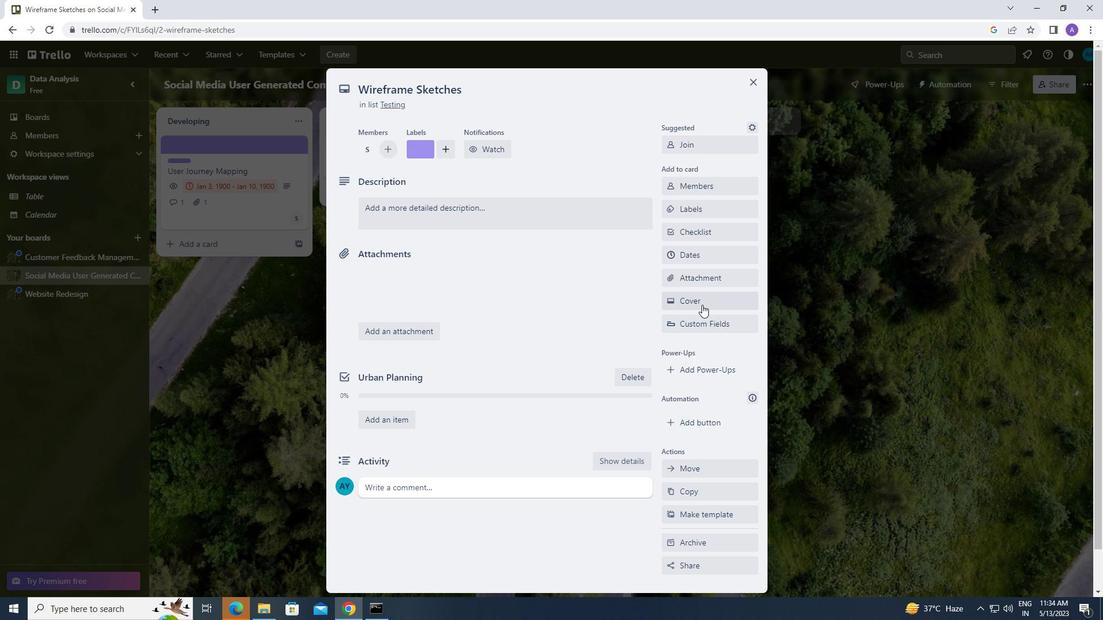 
Action: Mouse pressed left at (702, 301)
Screenshot: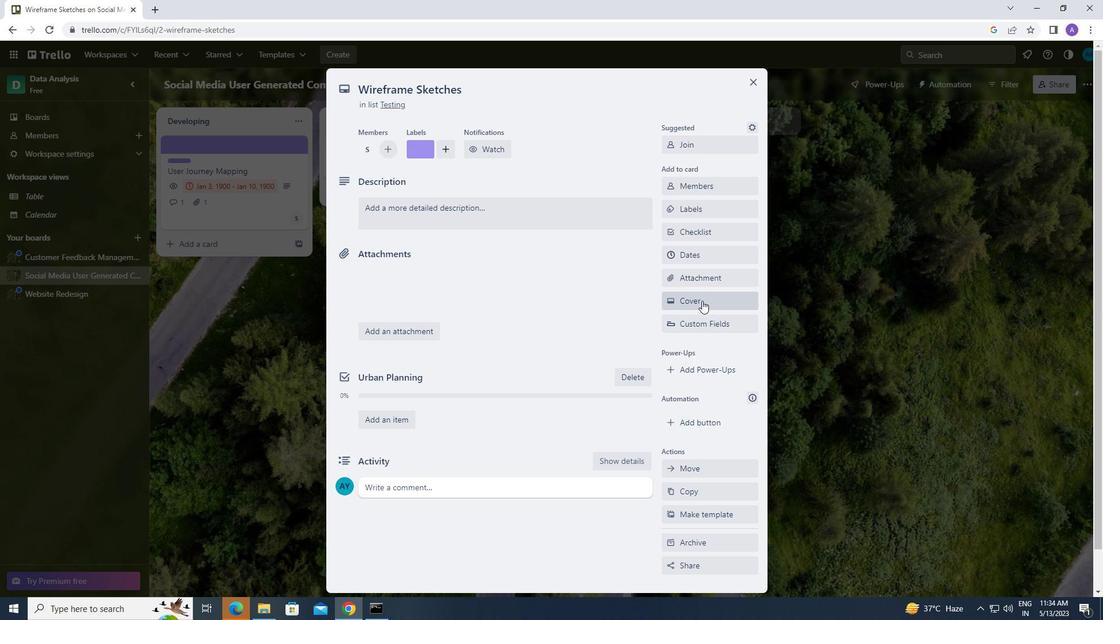 
Action: Mouse moved to (811, 363)
Screenshot: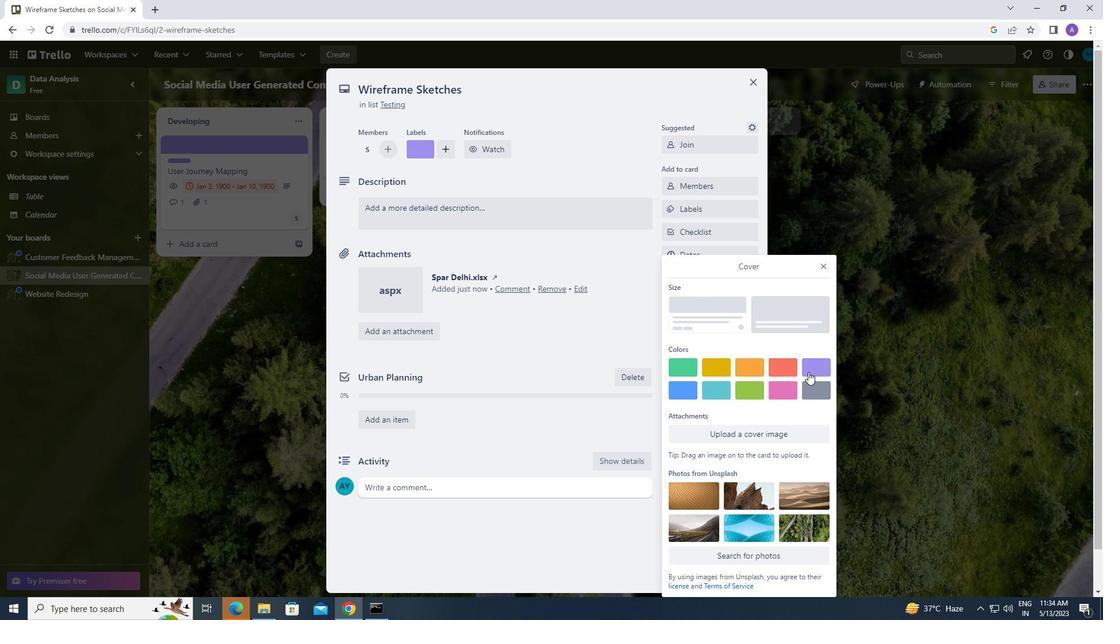 
Action: Mouse pressed left at (811, 363)
Screenshot: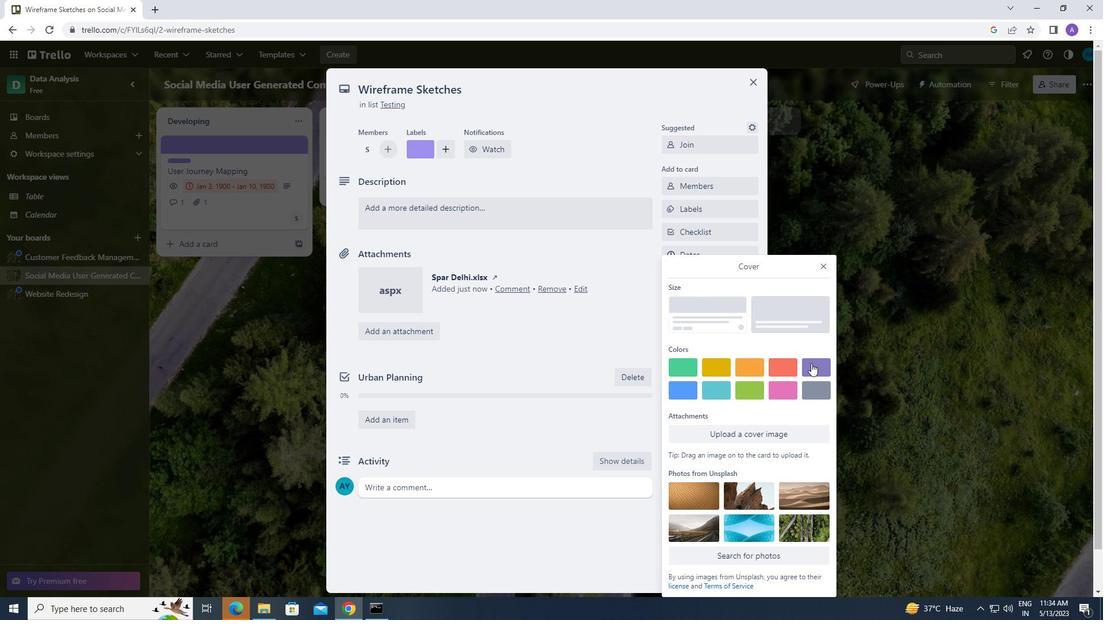 
Action: Mouse moved to (821, 245)
Screenshot: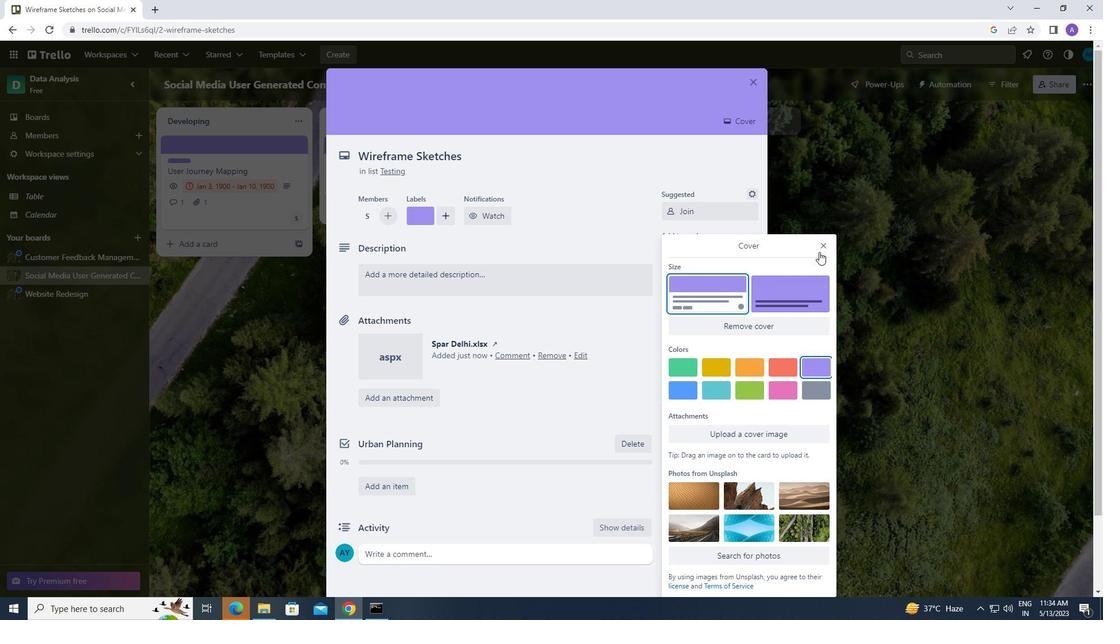 
Action: Mouse pressed left at (821, 245)
Screenshot: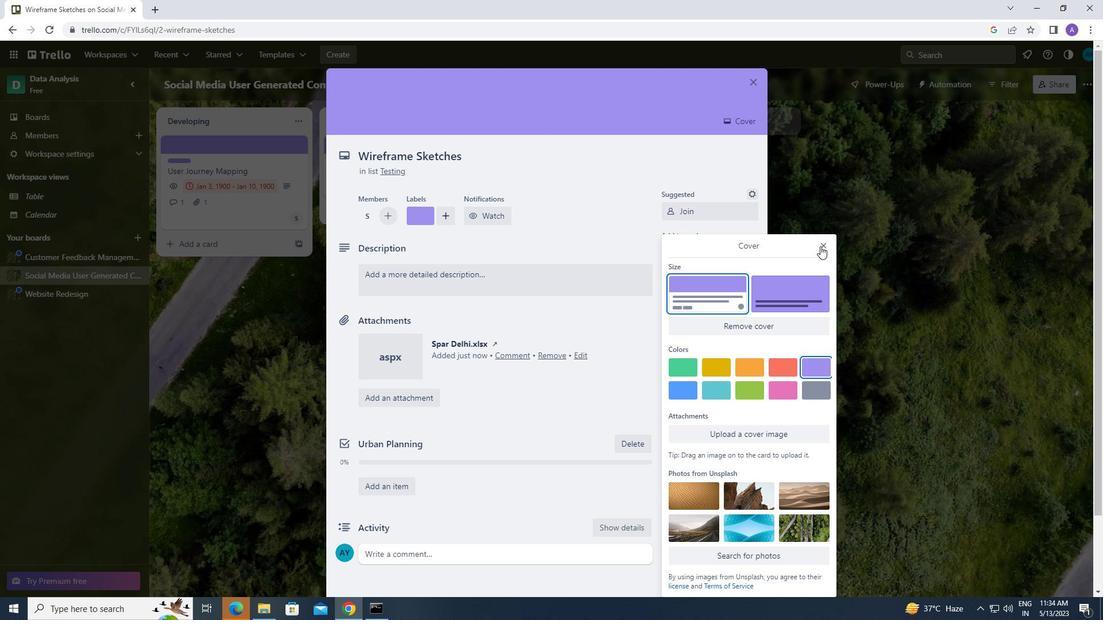 
Action: Mouse moved to (454, 265)
Screenshot: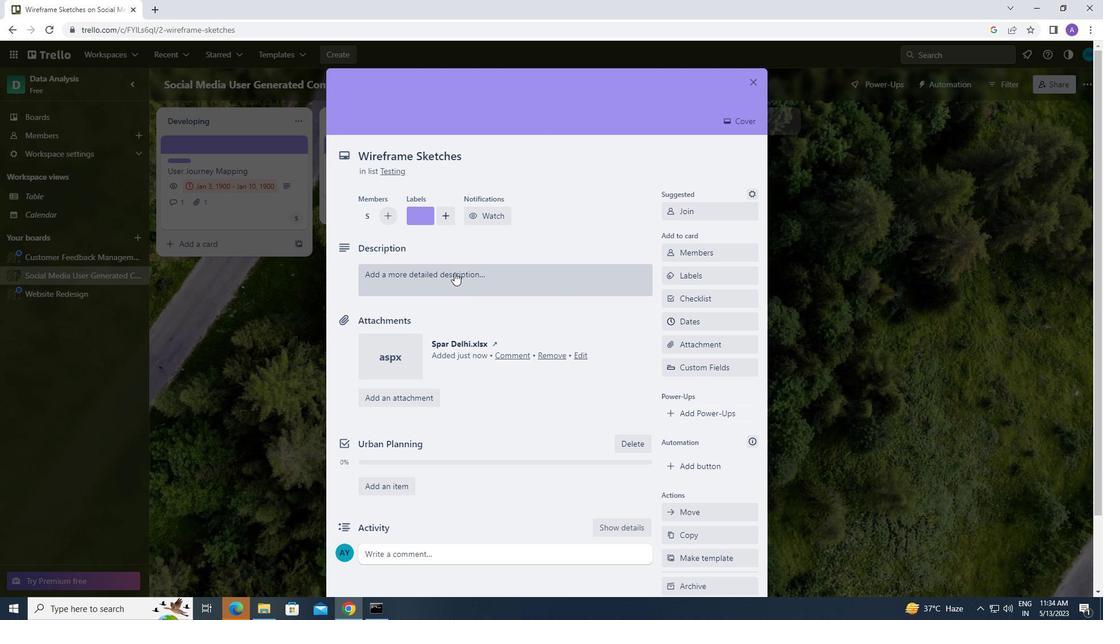 
Action: Mouse pressed left at (454, 265)
Screenshot: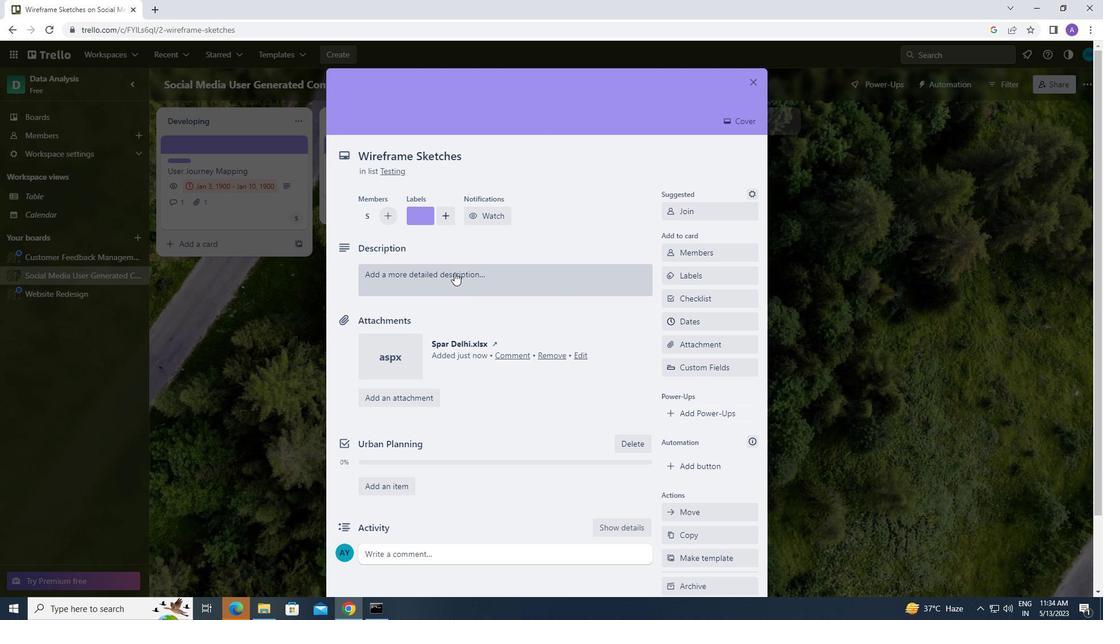 
Action: Mouse moved to (430, 316)
Screenshot: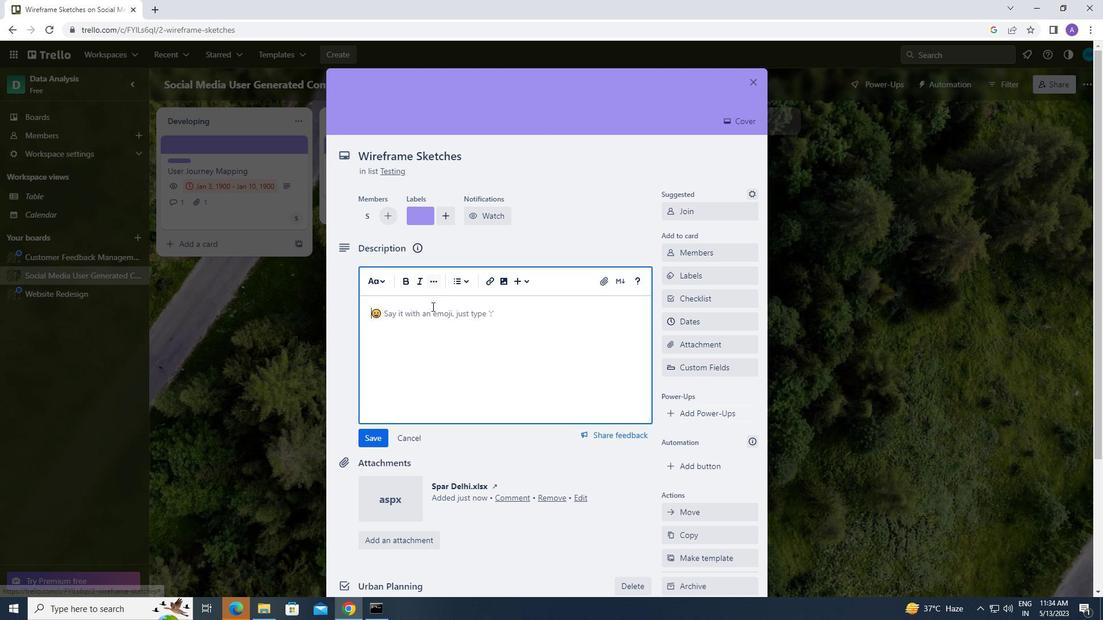 
Action: Mouse pressed left at (430, 316)
Screenshot: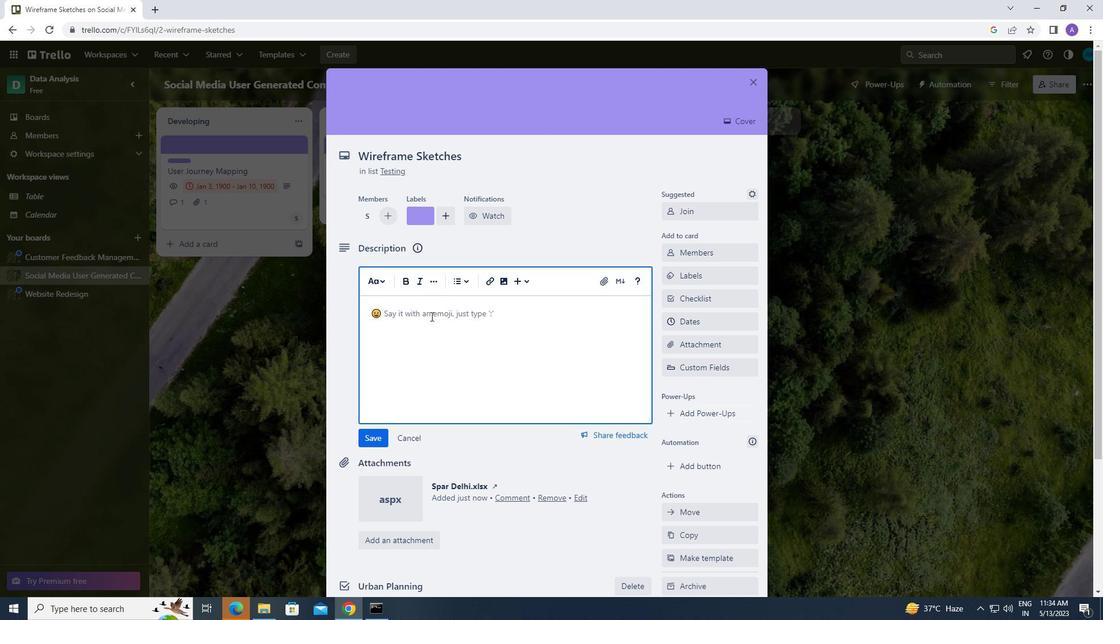 
Action: Key pressed <Key.caps_lock>c<Key.caps_lock>onduct<Key.space>custome
Screenshot: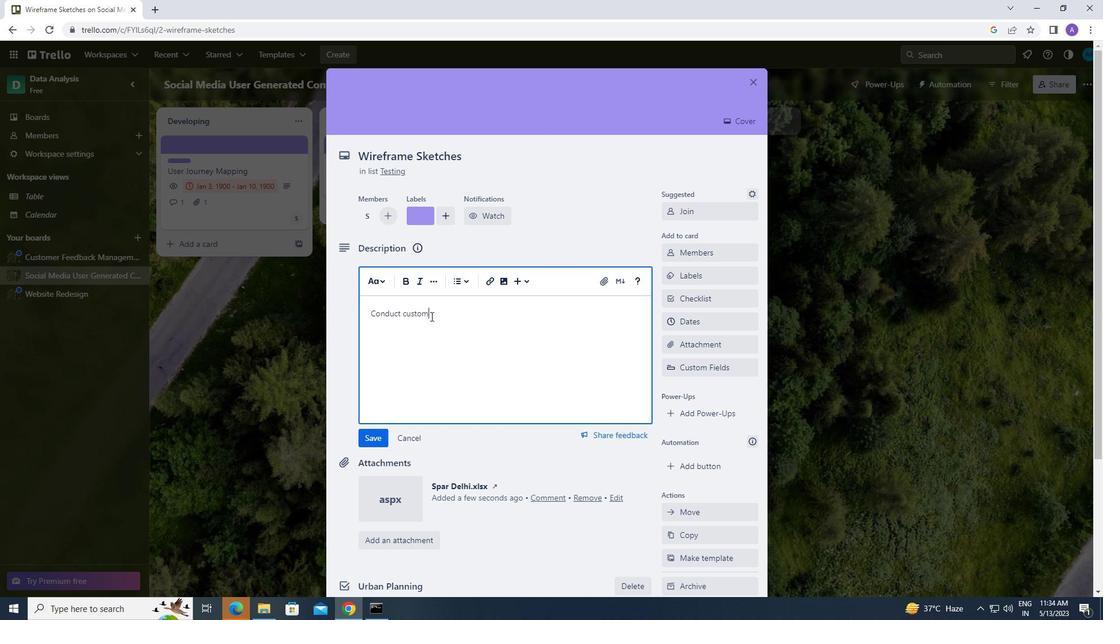 
Action: Mouse moved to (498, 275)
Screenshot: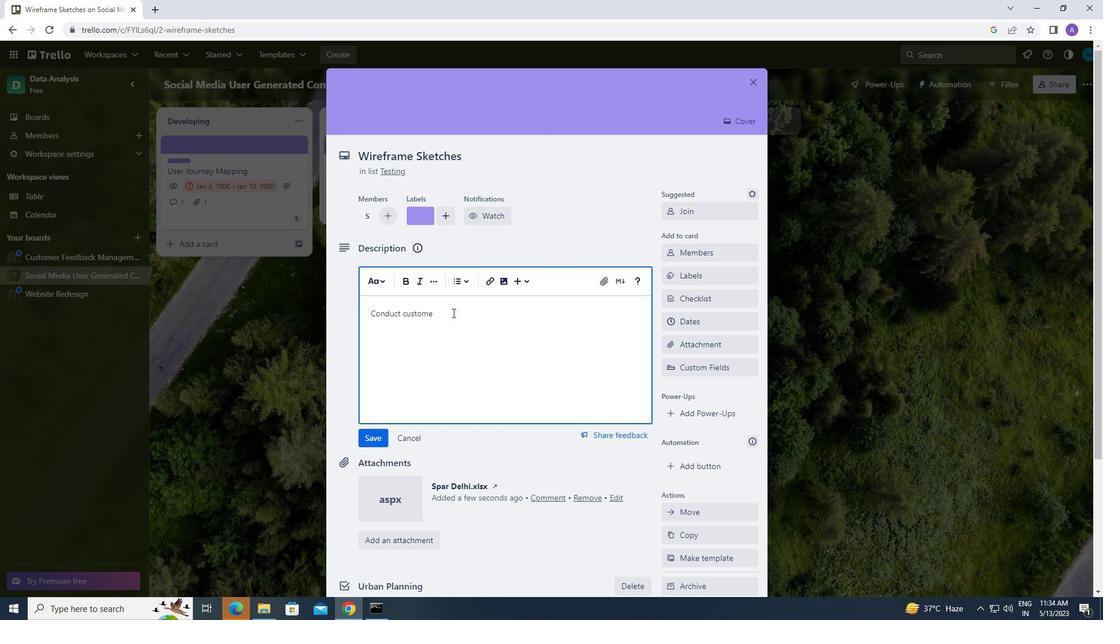 
Action: Key pressed r<Key.space>research<Key.space>for<Key.space>new<Key.space>customer<Key.space>segmentation<Key.space>opportunities
Screenshot: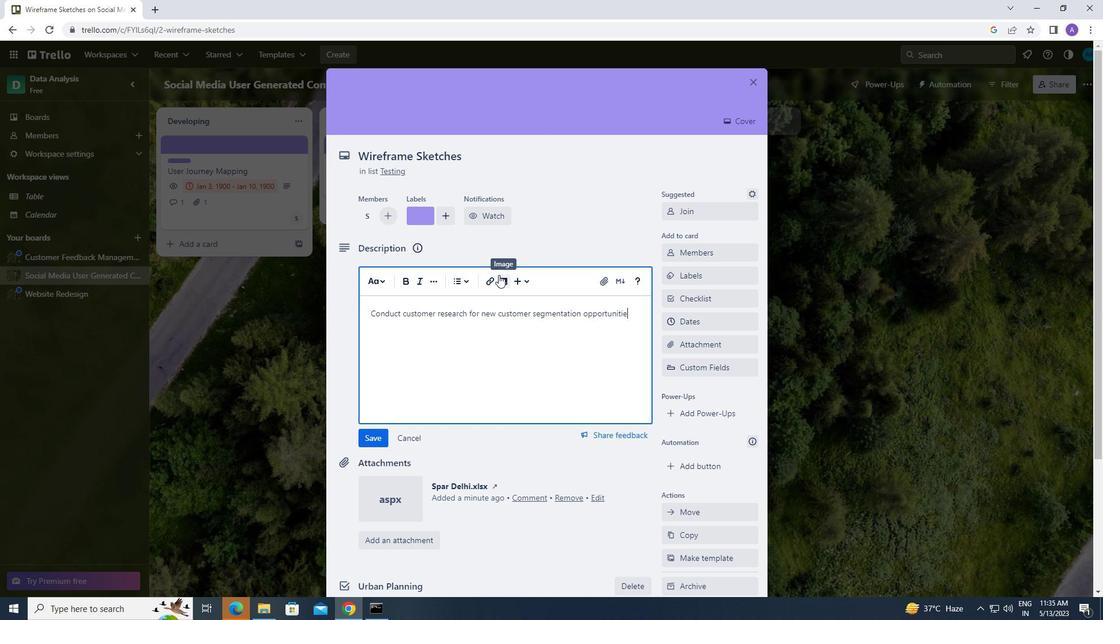 
Action: Mouse moved to (379, 435)
Screenshot: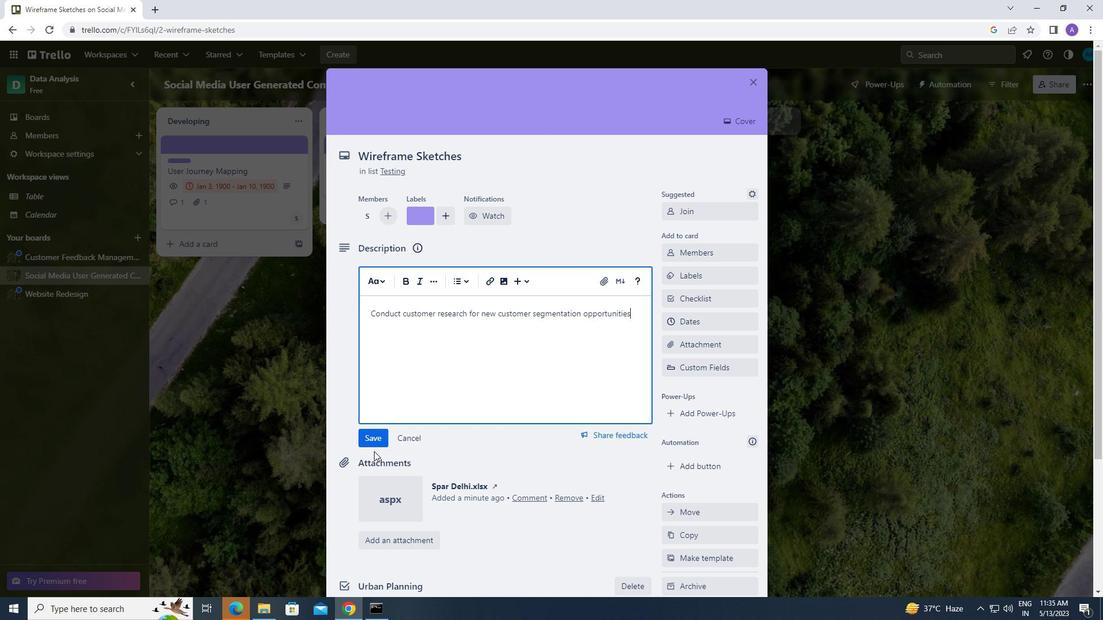 
Action: Mouse pressed left at (379, 435)
Screenshot: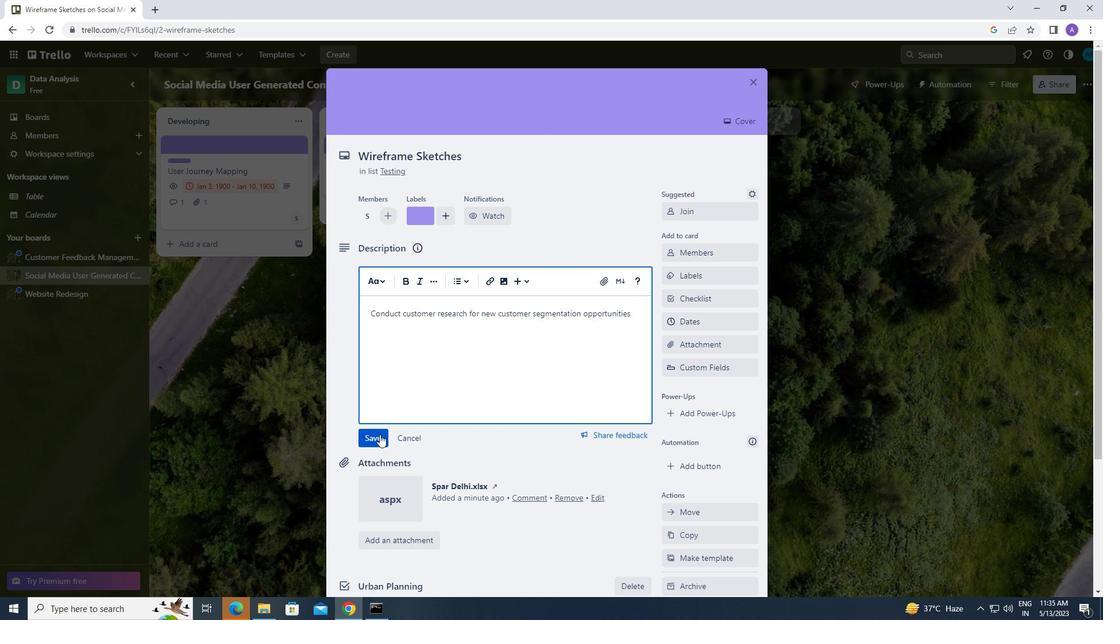 
Action: Mouse moved to (394, 433)
Screenshot: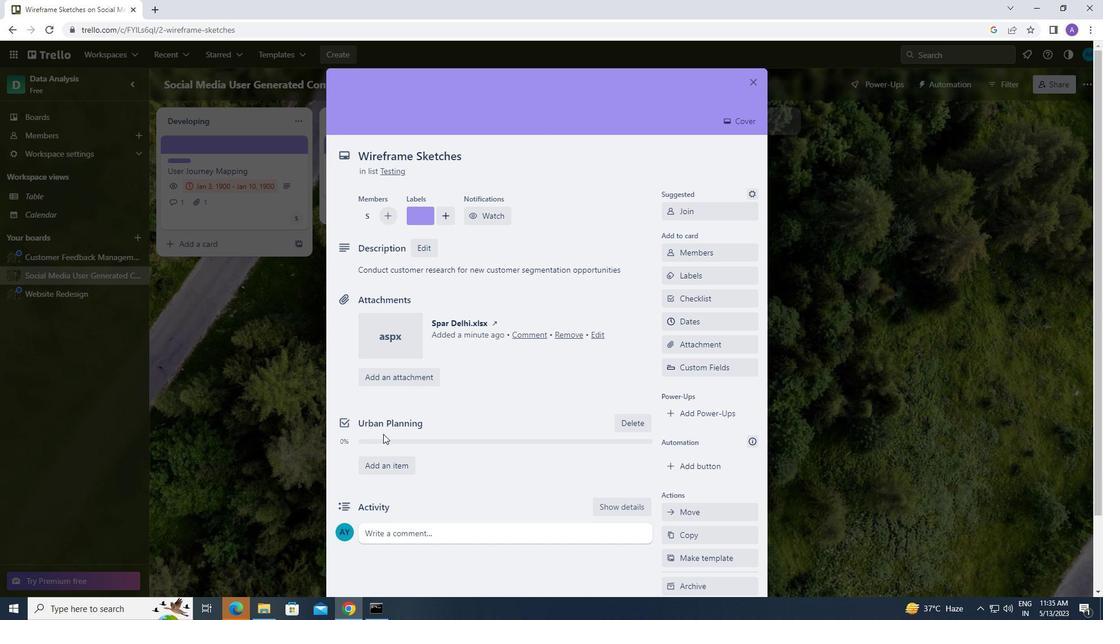 
Action: Mouse scrolled (394, 432) with delta (0, 0)
Screenshot: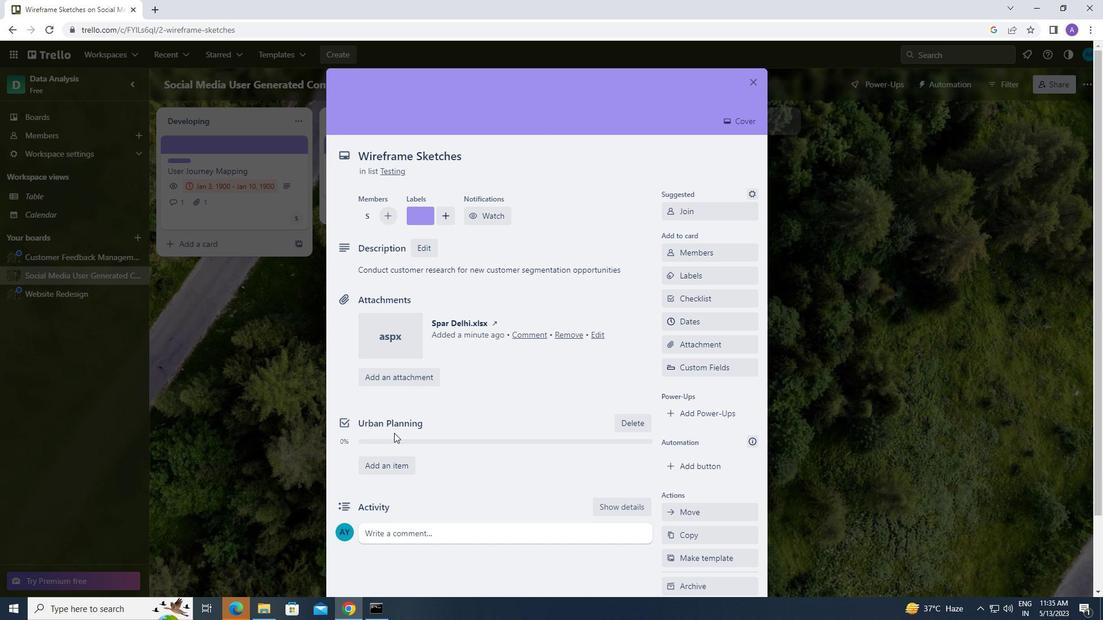 
Action: Mouse scrolled (394, 432) with delta (0, 0)
Screenshot: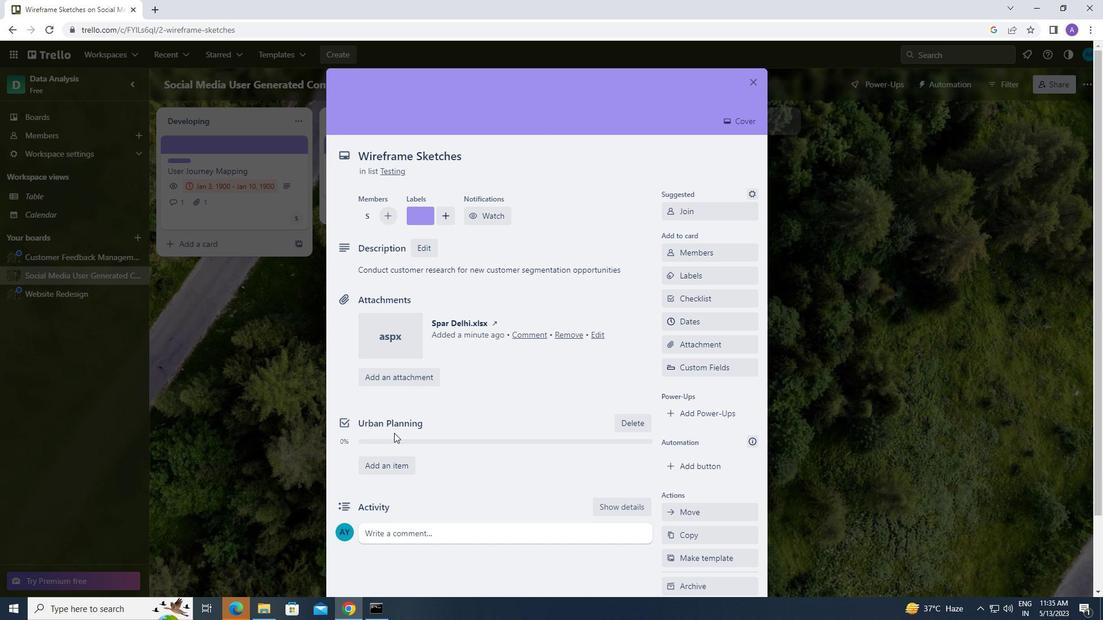 
Action: Mouse moved to (401, 448)
Screenshot: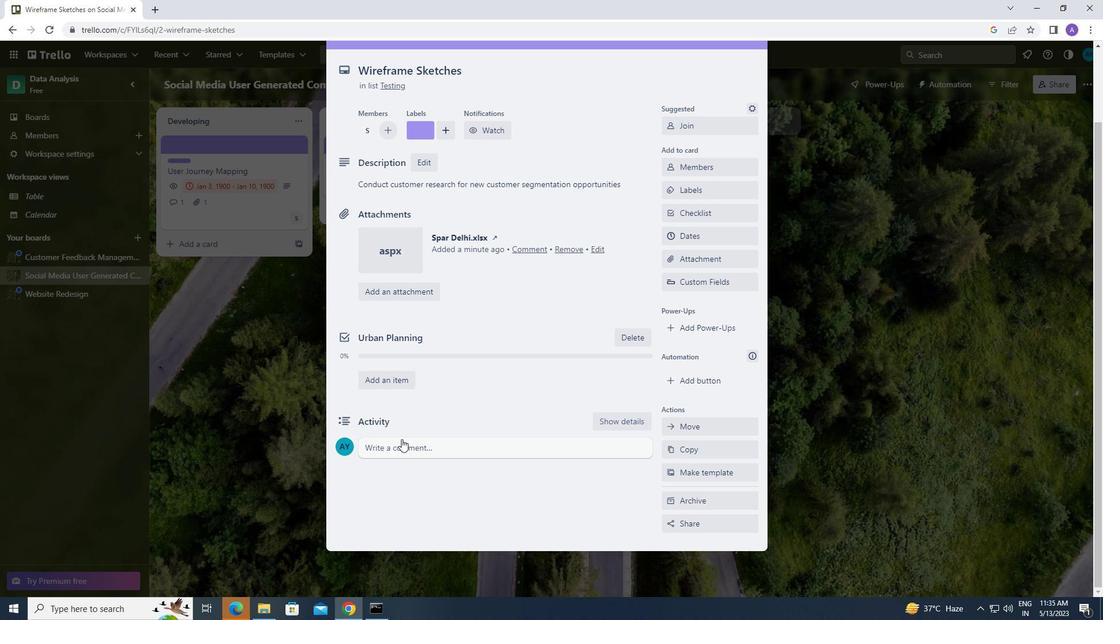 
Action: Mouse pressed left at (401, 448)
Screenshot: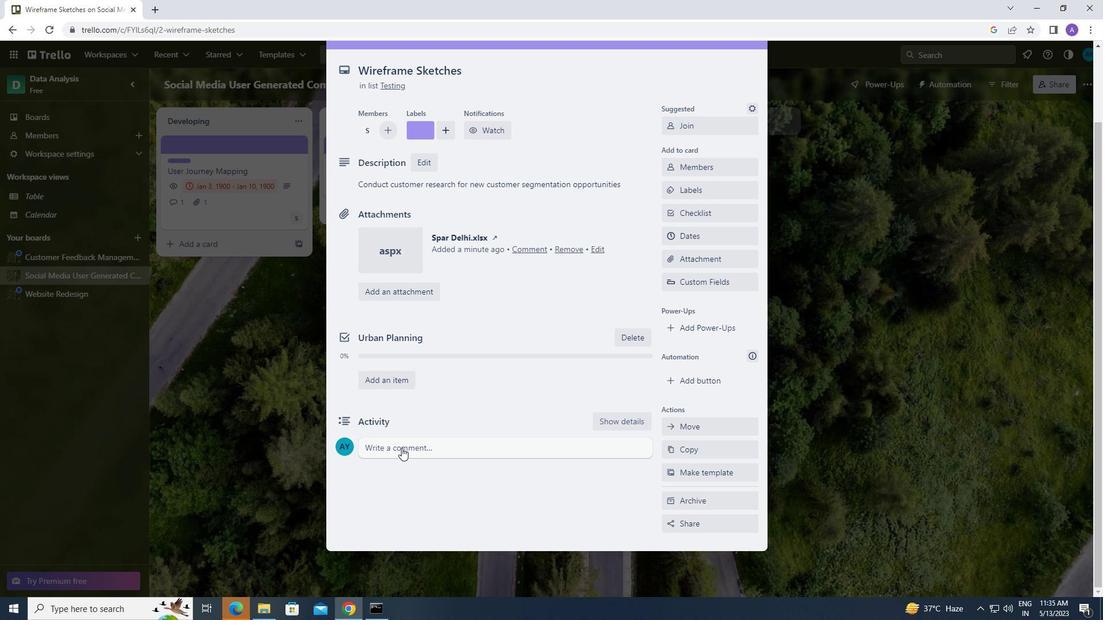 
Action: Mouse moved to (393, 483)
Screenshot: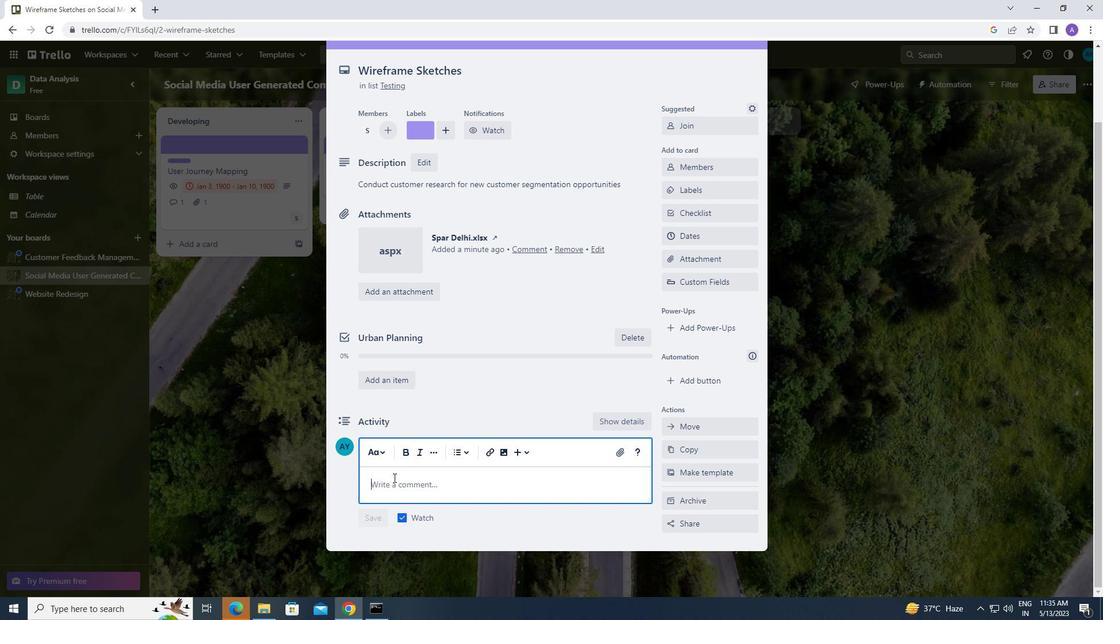 
Action: Mouse pressed left at (393, 483)
Screenshot: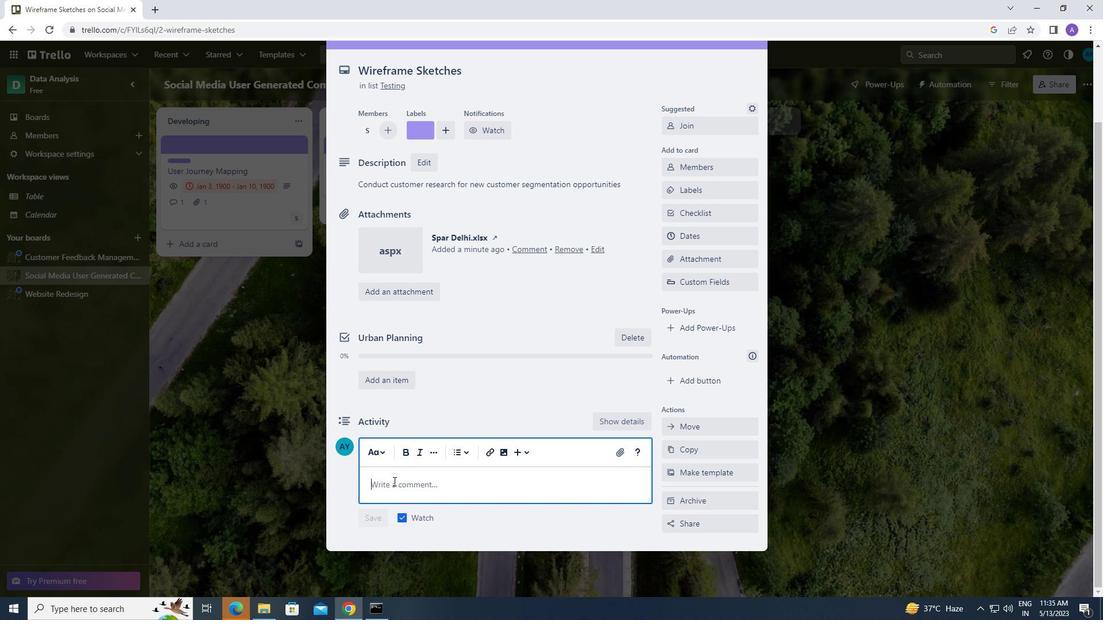 
Action: Key pressed <Key.caps_lock>t<Key.caps_lock>his<Key.space>task
Screenshot: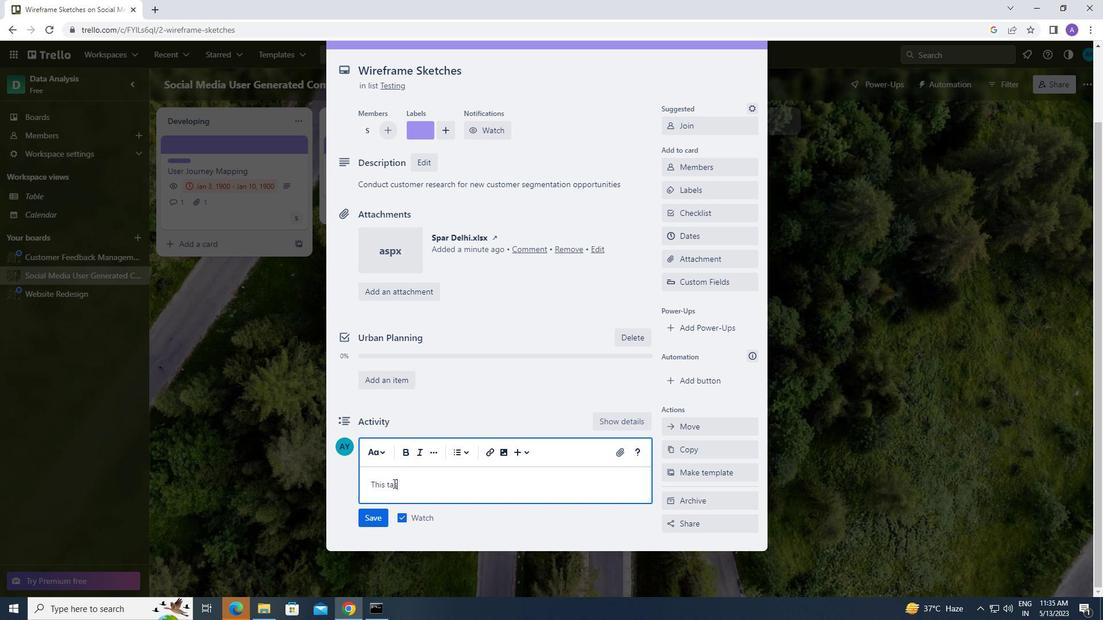 
Action: Mouse moved to (690, 244)
Screenshot: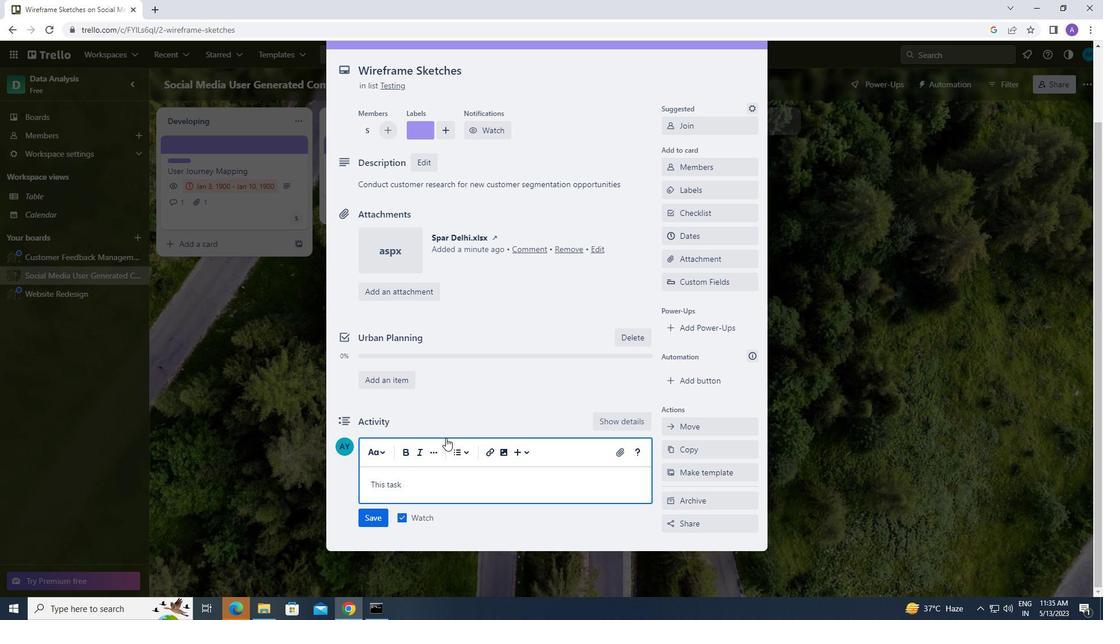 
Action: Key pressed <Key.space>presents<Key.space>an<Key.space>opportunity<Key.space>to<Key.space>demonstrate<Key.space>our<Key.space>problem-solving<Key.space>skills,<Key.space>finding<Key.space>creative<Key.space>solutions<Key.space>to<Key.space>complex<Key.space>challenges
Screenshot: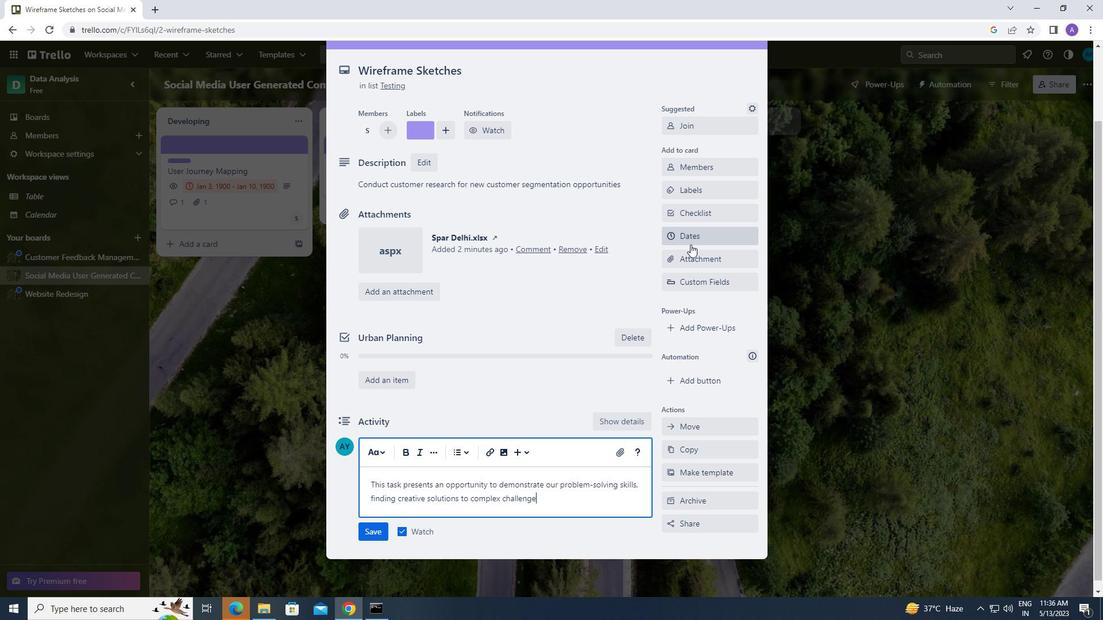 
Action: Mouse moved to (370, 525)
Screenshot: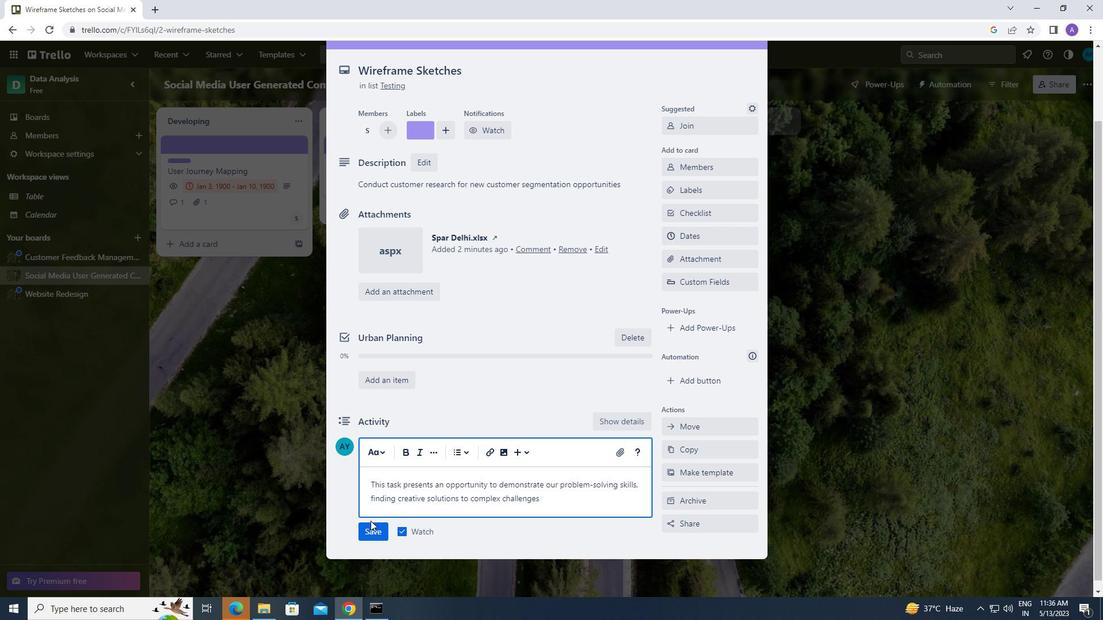 
Action: Mouse pressed left at (370, 525)
Screenshot: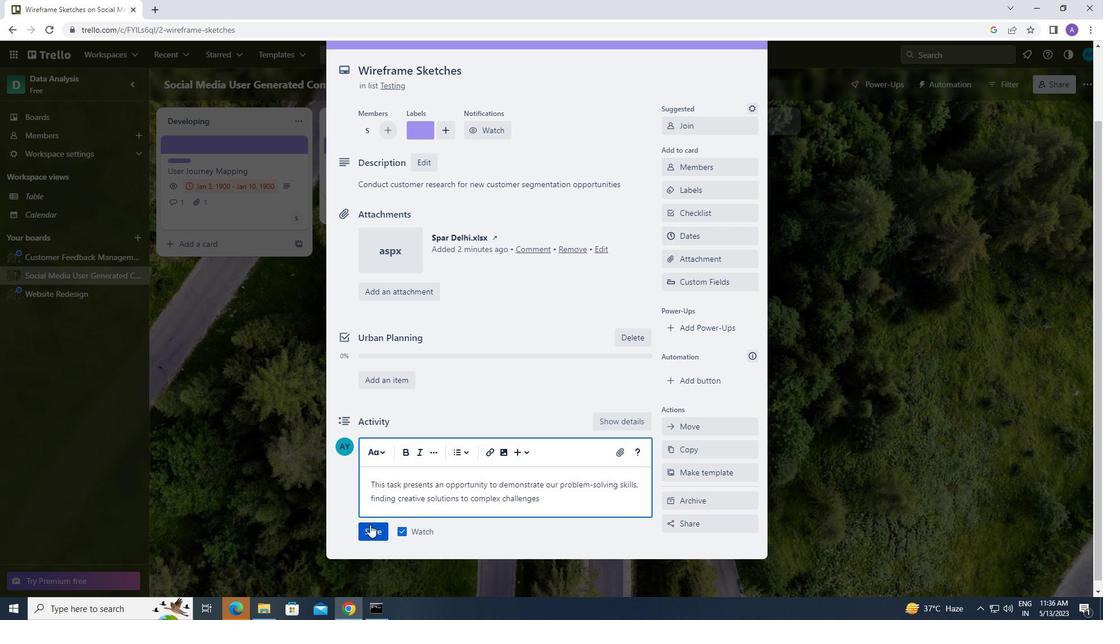 
Action: Mouse moved to (695, 231)
Screenshot: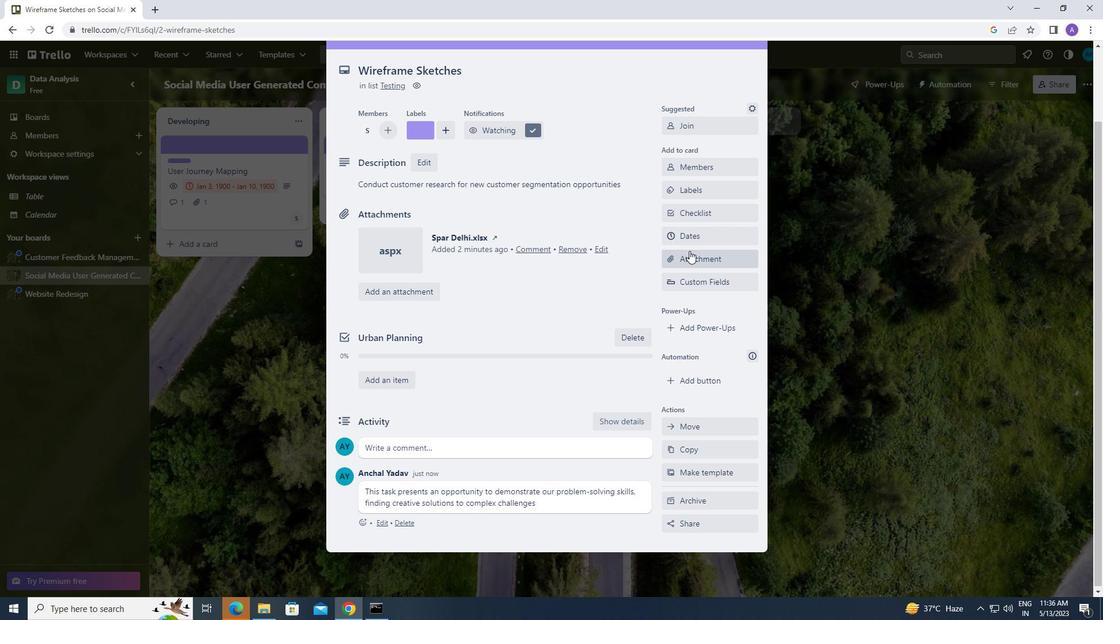 
Action: Mouse pressed left at (695, 231)
Screenshot: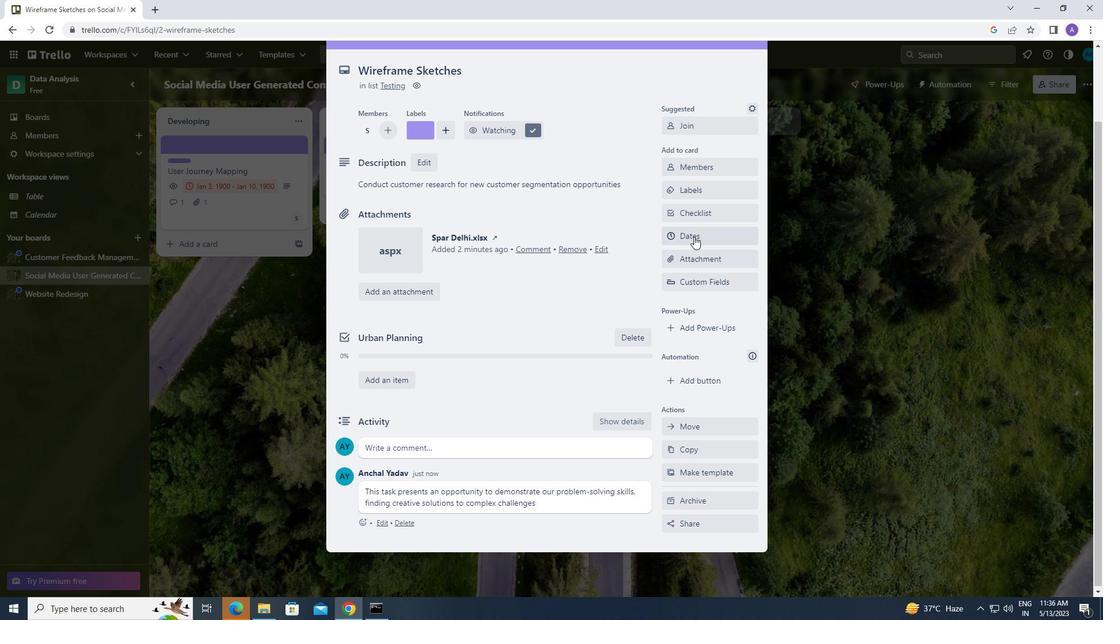 
Action: Mouse moved to (672, 292)
Screenshot: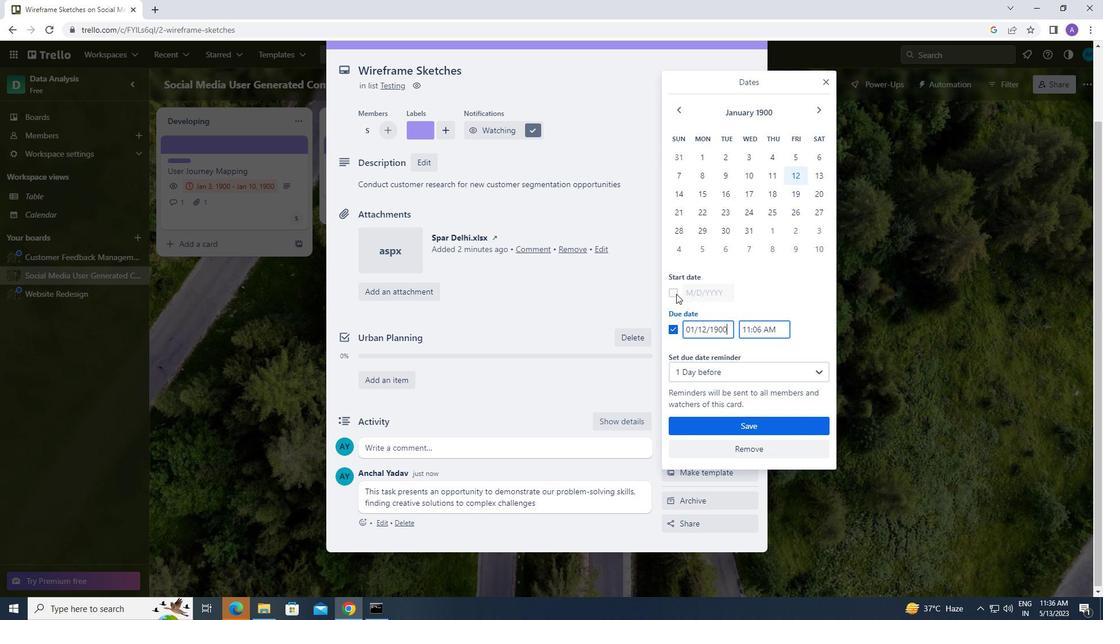 
Action: Mouse pressed left at (672, 292)
Screenshot: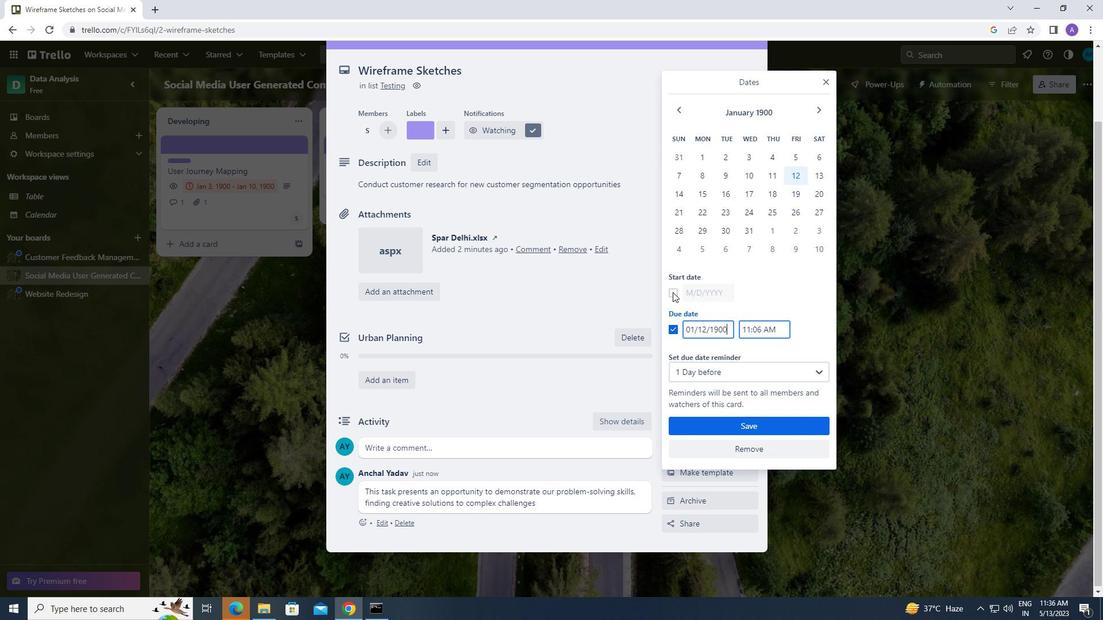 
Action: Mouse moved to (705, 290)
Screenshot: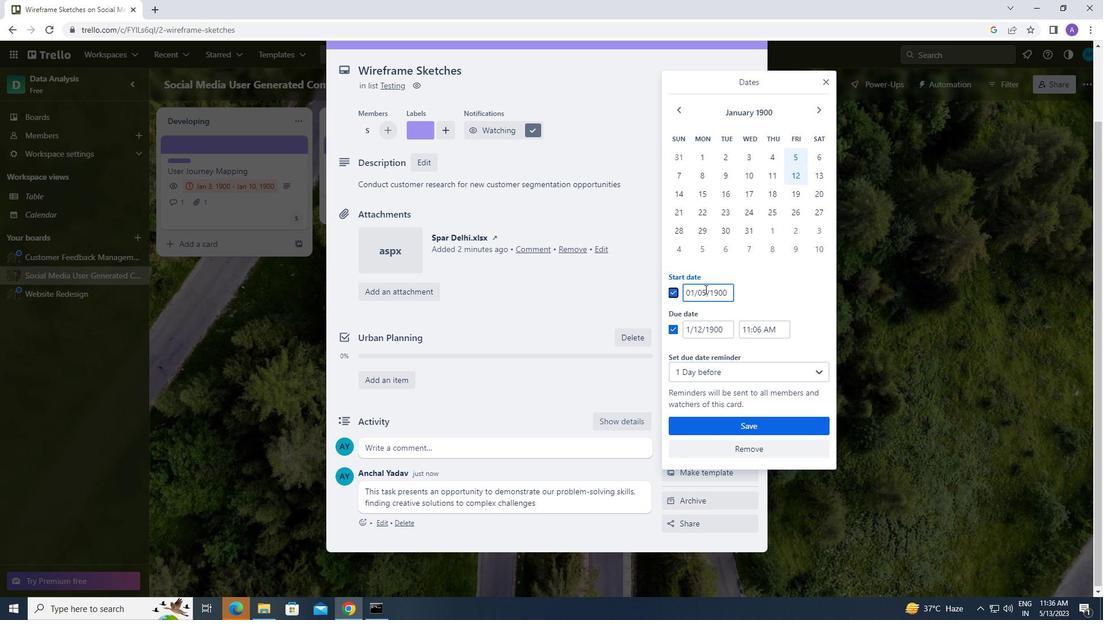 
Action: Mouse pressed left at (705, 290)
Screenshot: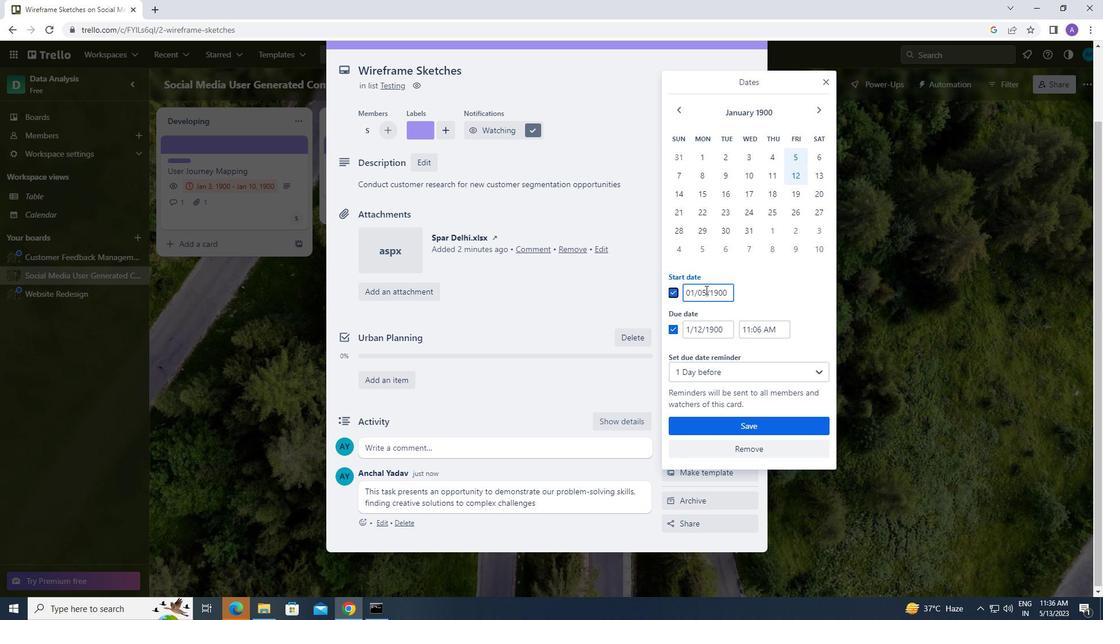 
Action: Mouse moved to (696, 290)
Screenshot: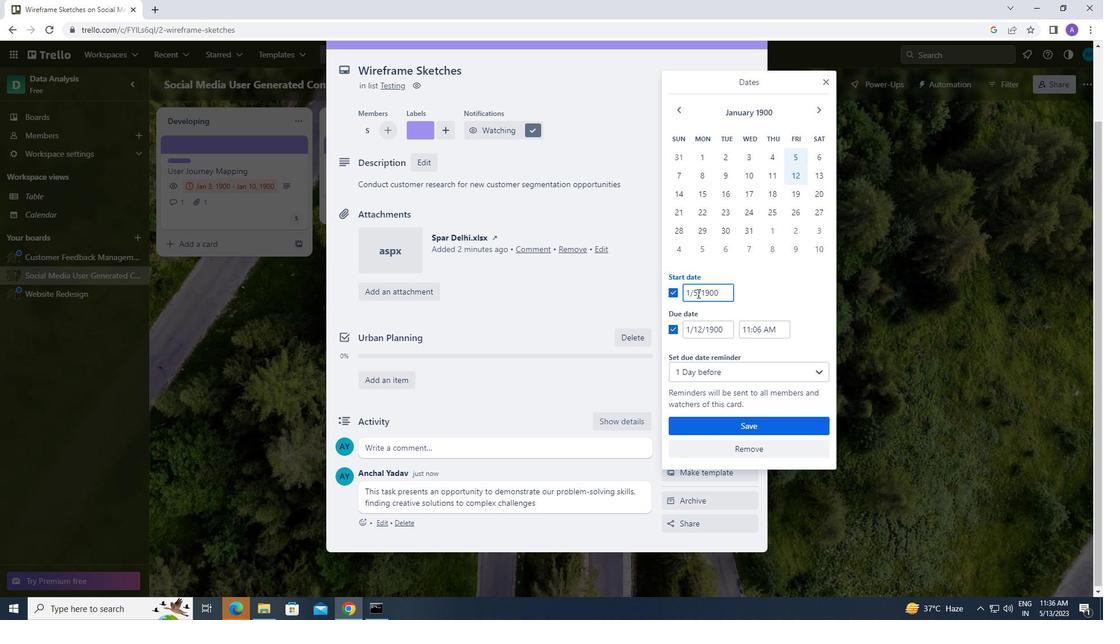 
Action: Mouse pressed left at (696, 290)
Screenshot: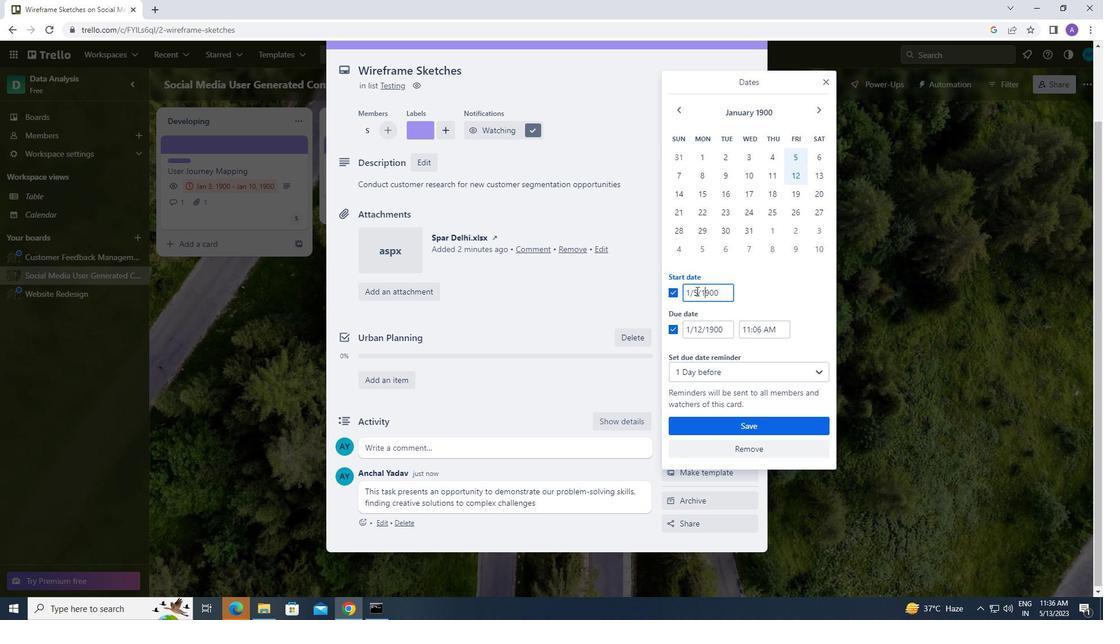 
Action: Mouse moved to (693, 291)
Screenshot: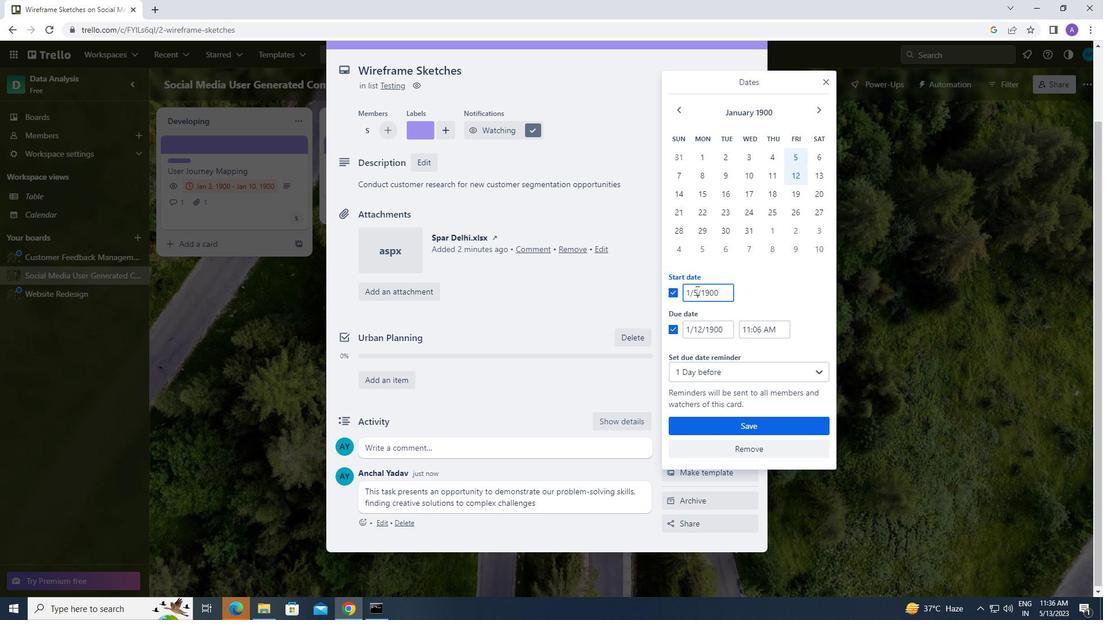 
Action: Key pressed 06
Screenshot: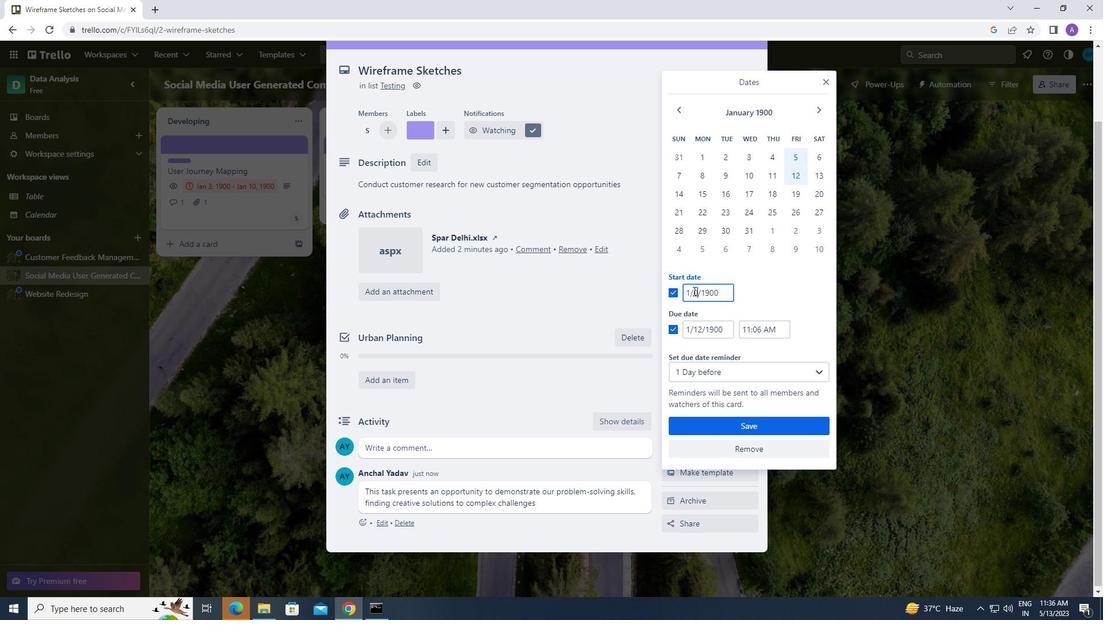 
Action: Mouse moved to (701, 330)
Screenshot: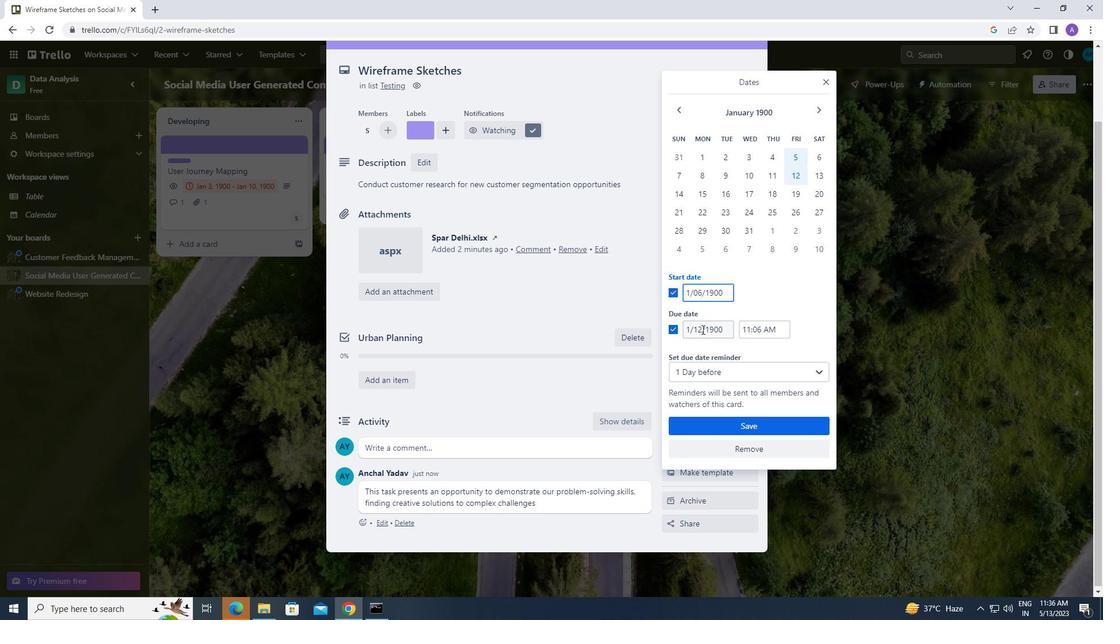 
Action: Mouse pressed left at (701, 330)
Screenshot: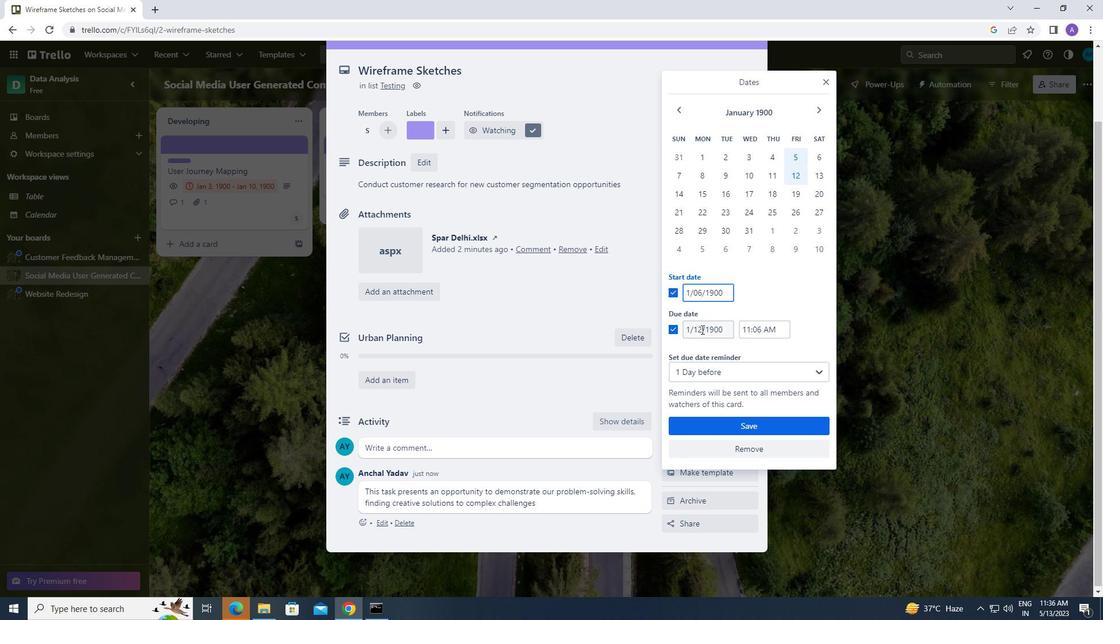
Action: Mouse moved to (695, 334)
Screenshot: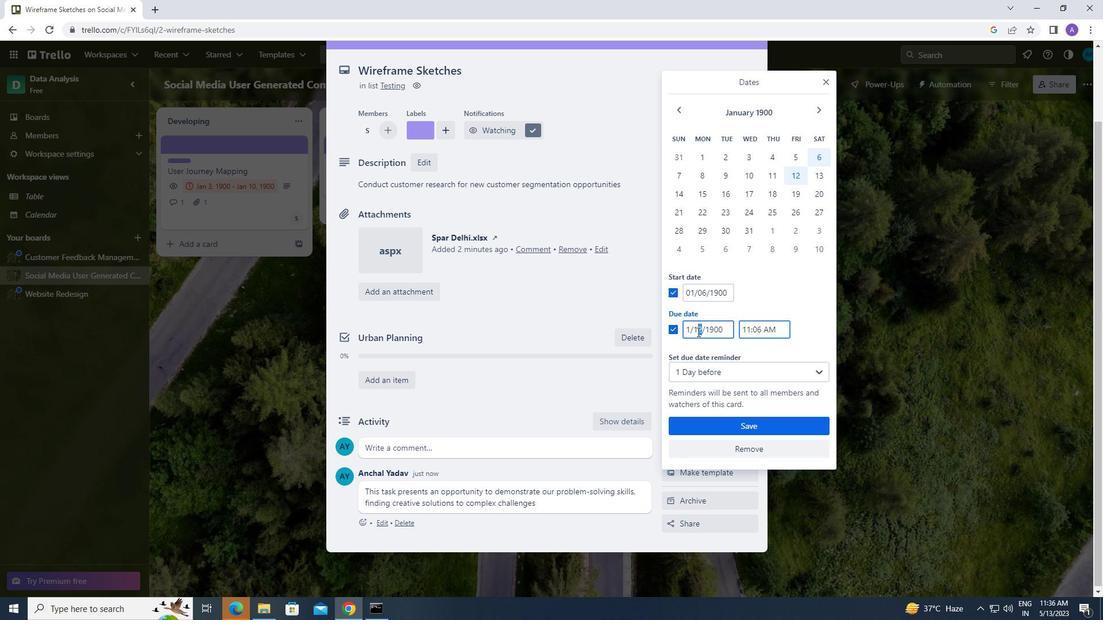 
Action: Key pressed 12<Key.backspace>3
Screenshot: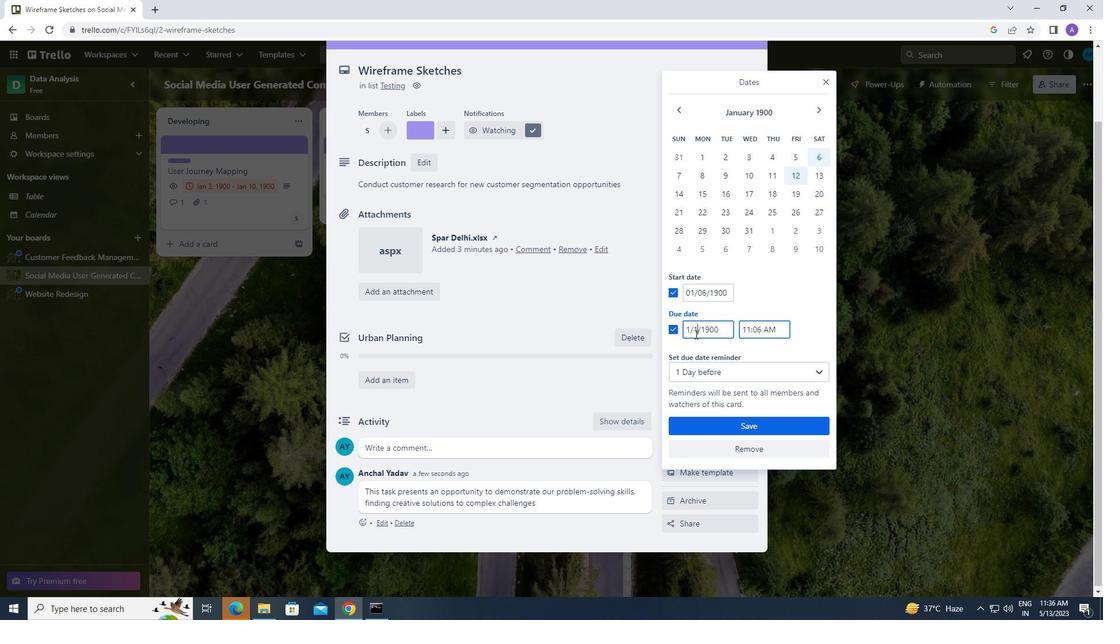 
Action: Mouse moved to (690, 426)
Screenshot: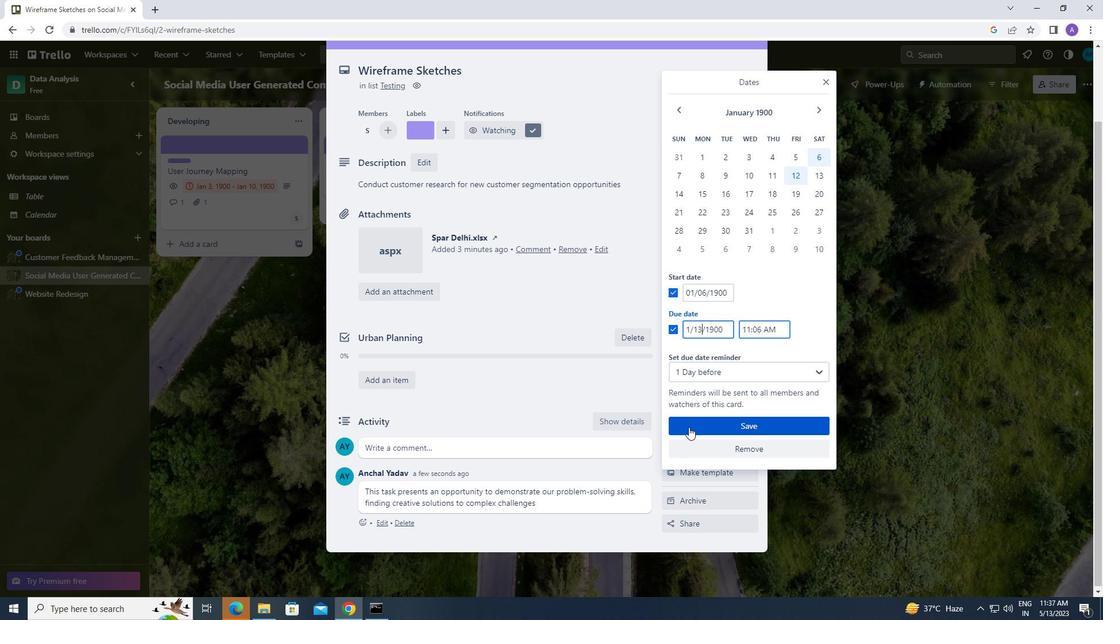 
Action: Mouse pressed left at (690, 426)
Screenshot: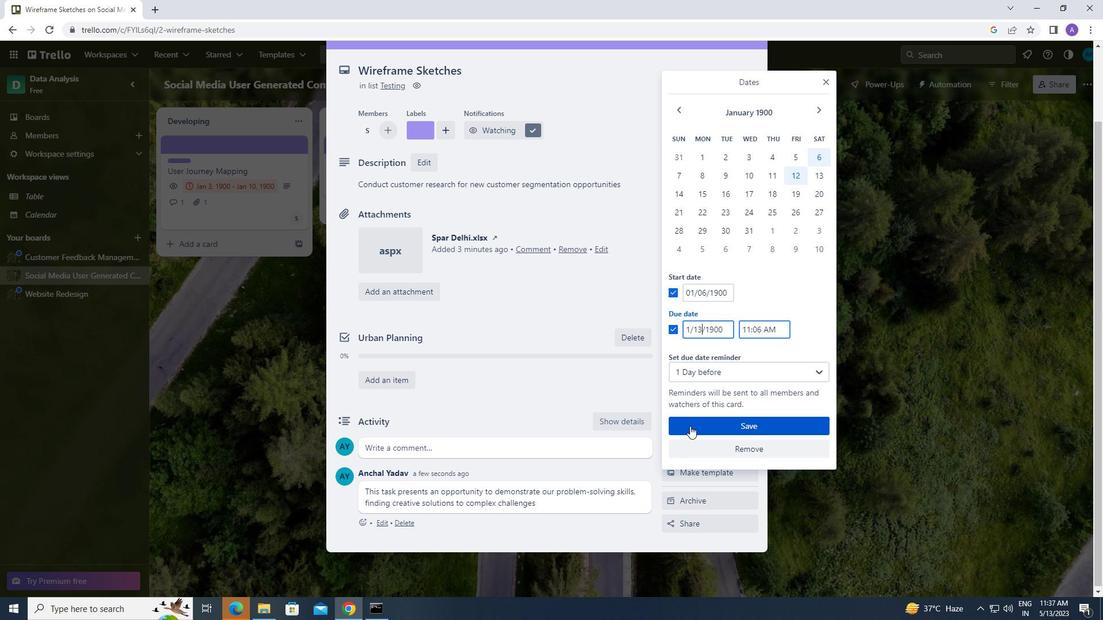 
Action: Mouse moved to (556, 304)
Screenshot: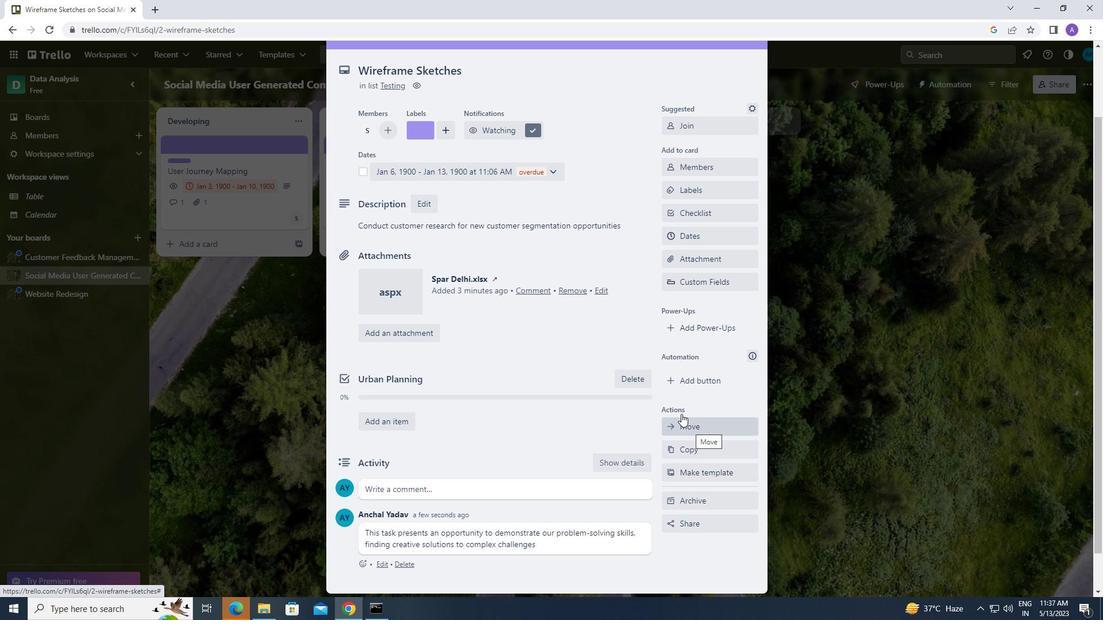 
